 Task: Calculate mortgage payments for a loft in Chicago, Illinois, with a fixed-rate mortgage, and evaluate the long-term financial implications.
Action: Mouse pressed left at (241, 183)
Screenshot: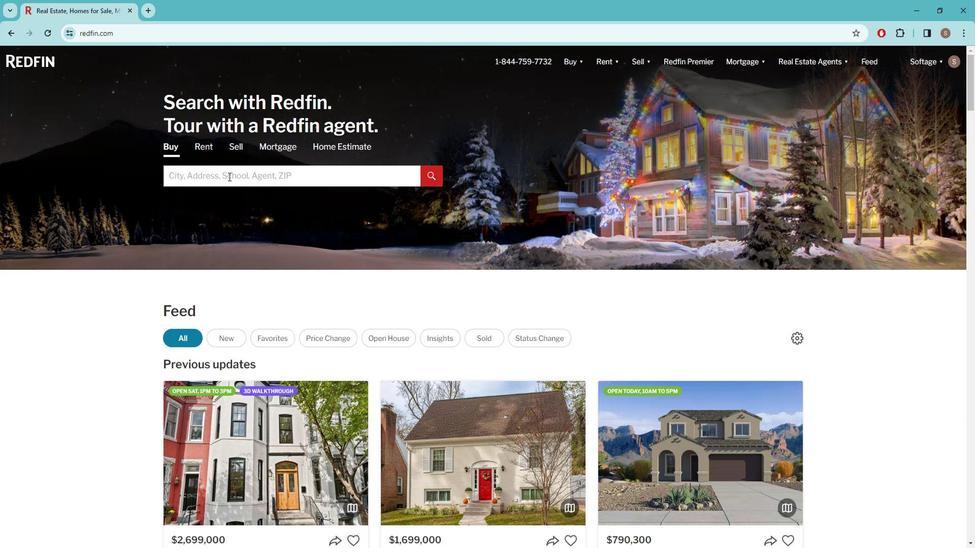 
Action: Key pressed c<Key.caps_lock>HICAGO<Key.space>
Screenshot: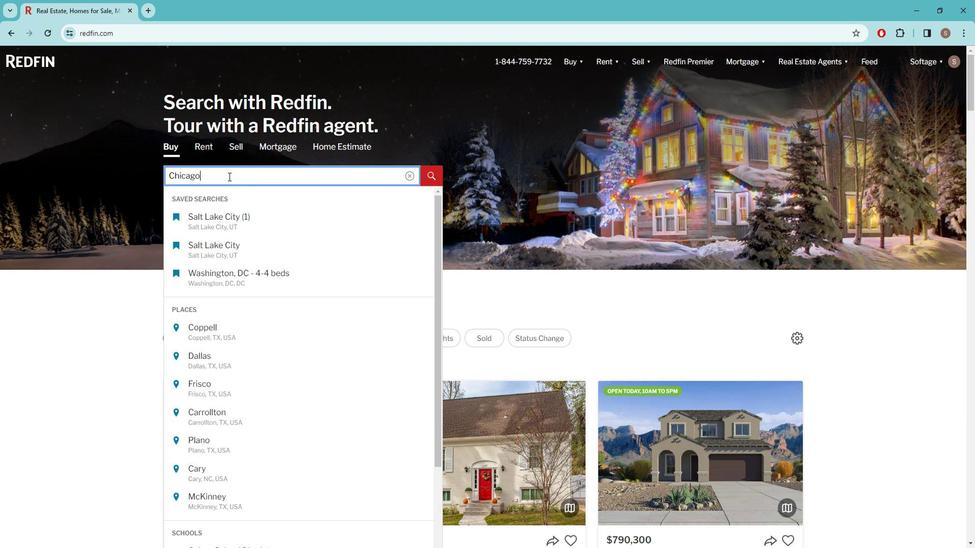 
Action: Mouse moved to (244, 227)
Screenshot: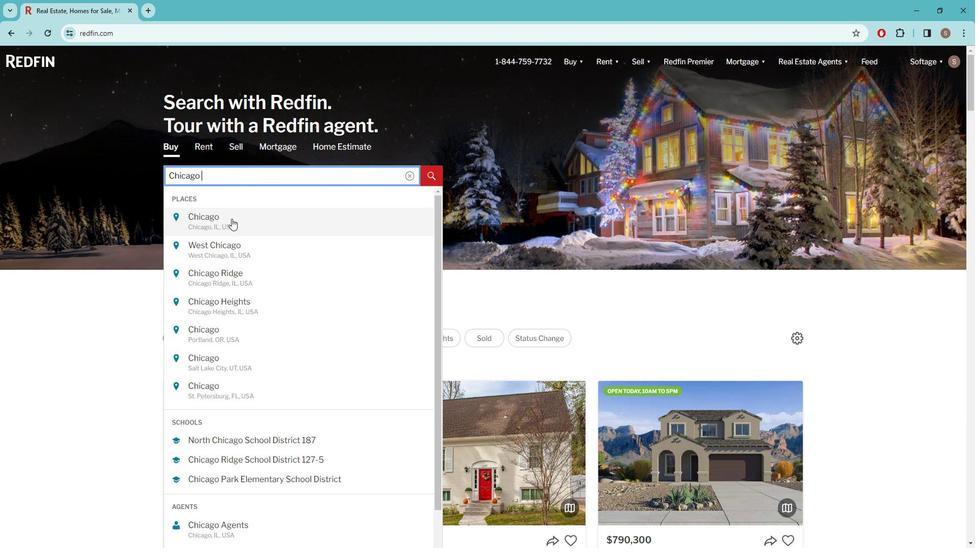 
Action: Mouse pressed left at (244, 227)
Screenshot: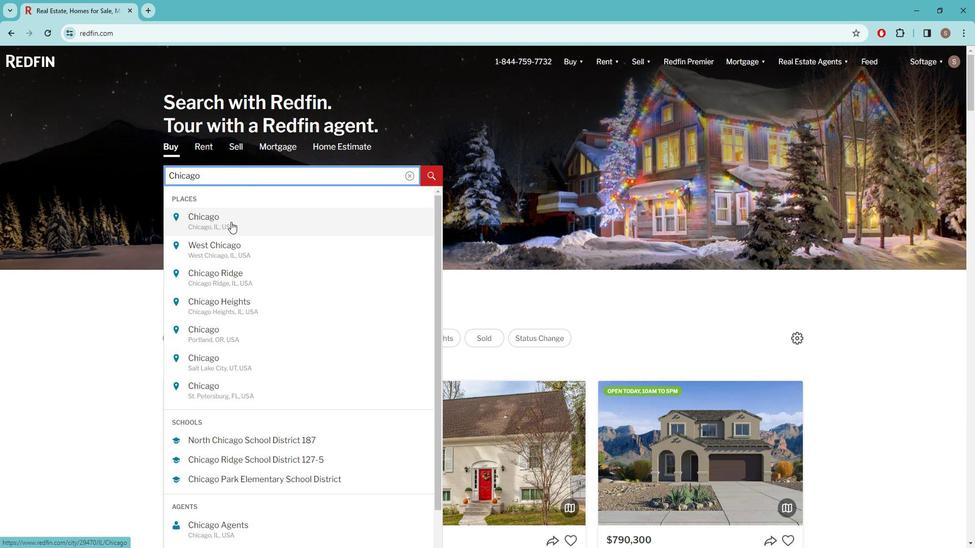 
Action: Mouse moved to (740, 159)
Screenshot: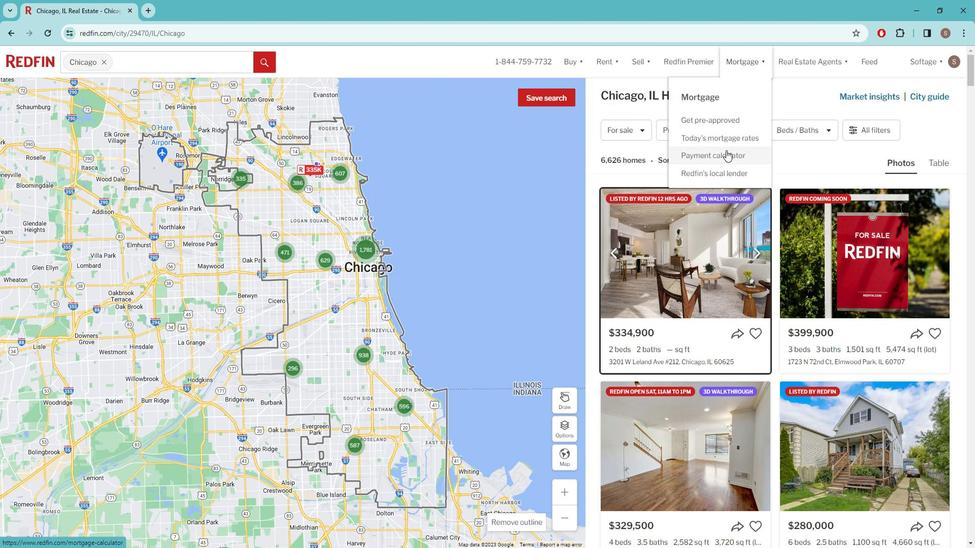 
Action: Mouse pressed left at (740, 159)
Screenshot: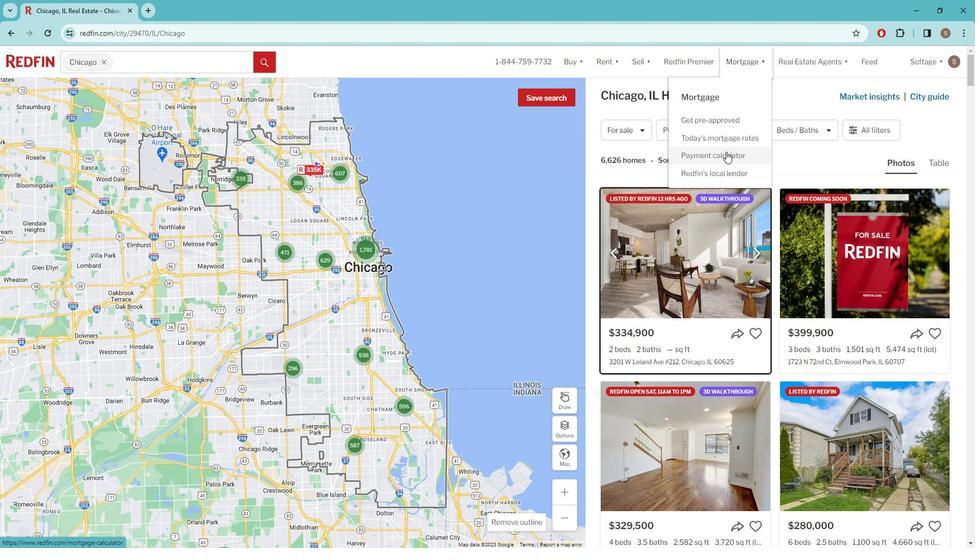 
Action: Mouse moved to (558, 145)
Screenshot: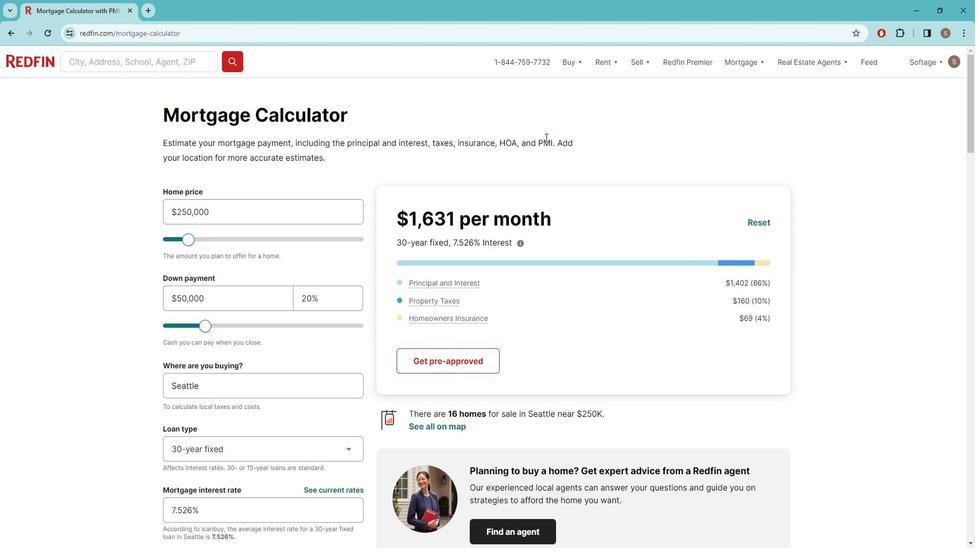 
Action: Mouse scrolled (558, 145) with delta (0, 0)
Screenshot: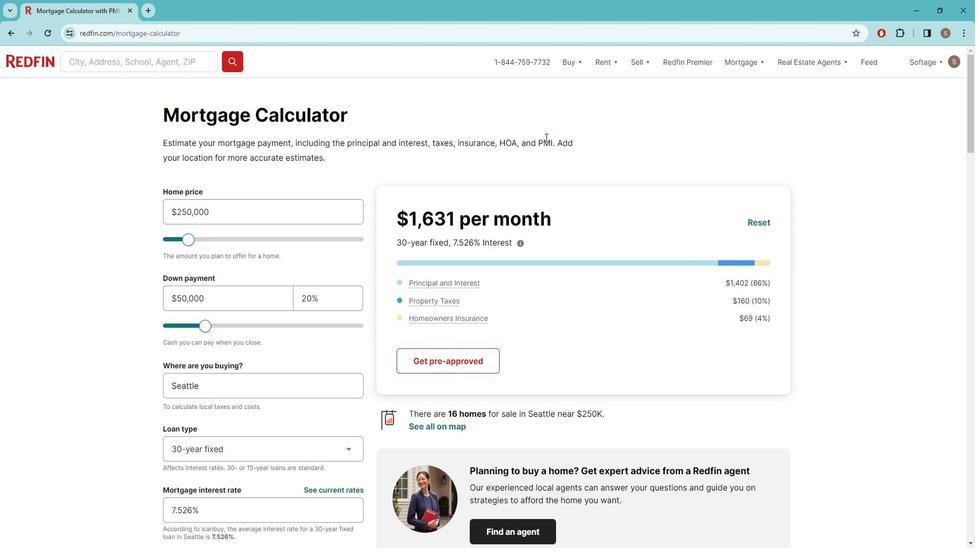 
Action: Mouse moved to (385, 235)
Screenshot: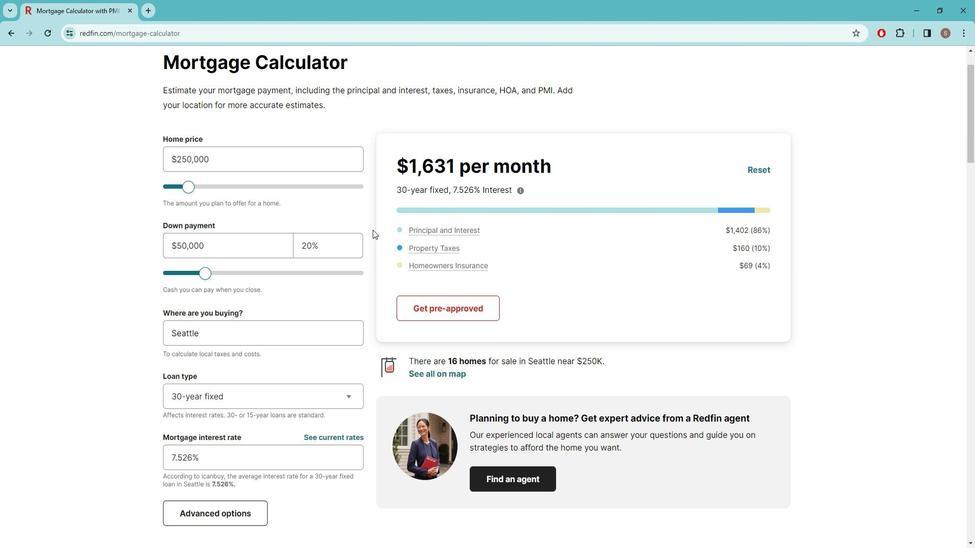 
Action: Mouse scrolled (385, 234) with delta (0, 0)
Screenshot: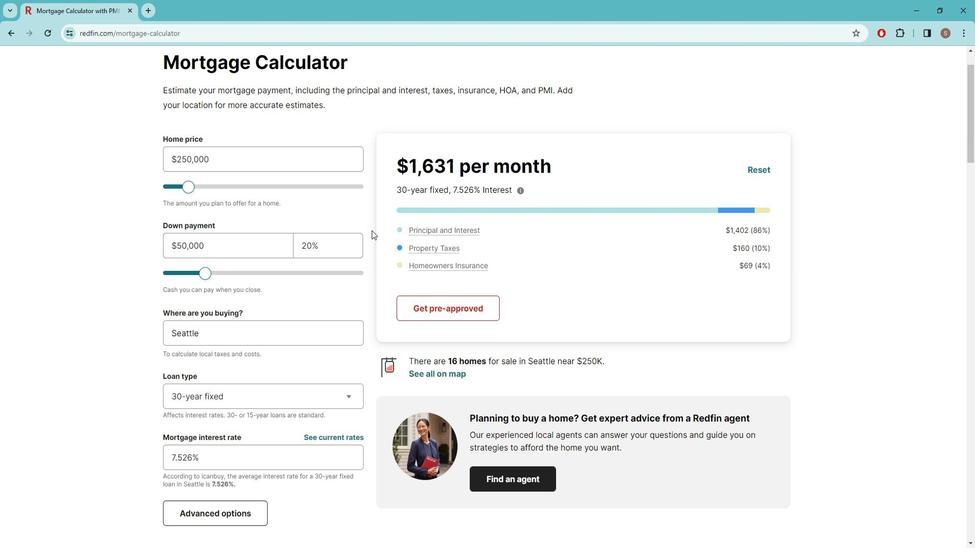 
Action: Mouse moved to (268, 284)
Screenshot: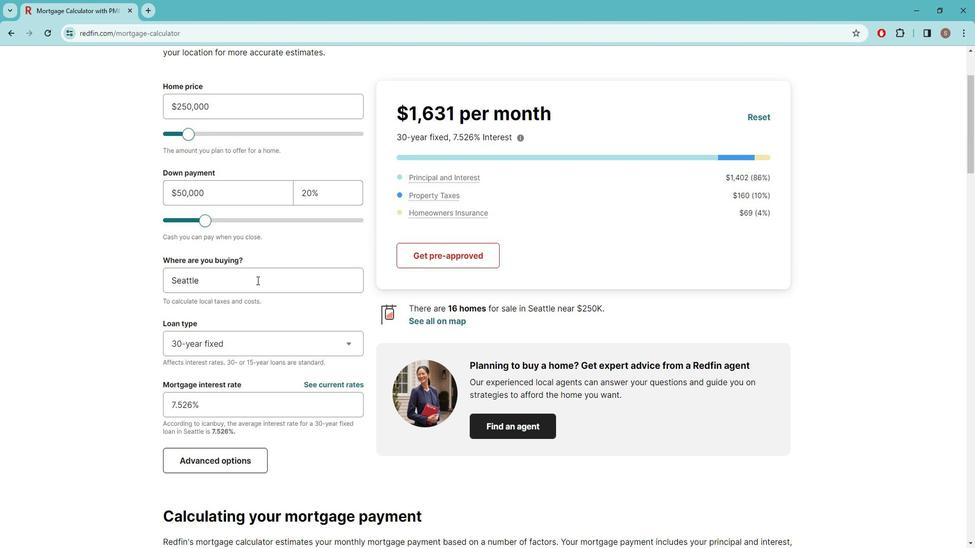 
Action: Mouse pressed left at (268, 284)
Screenshot: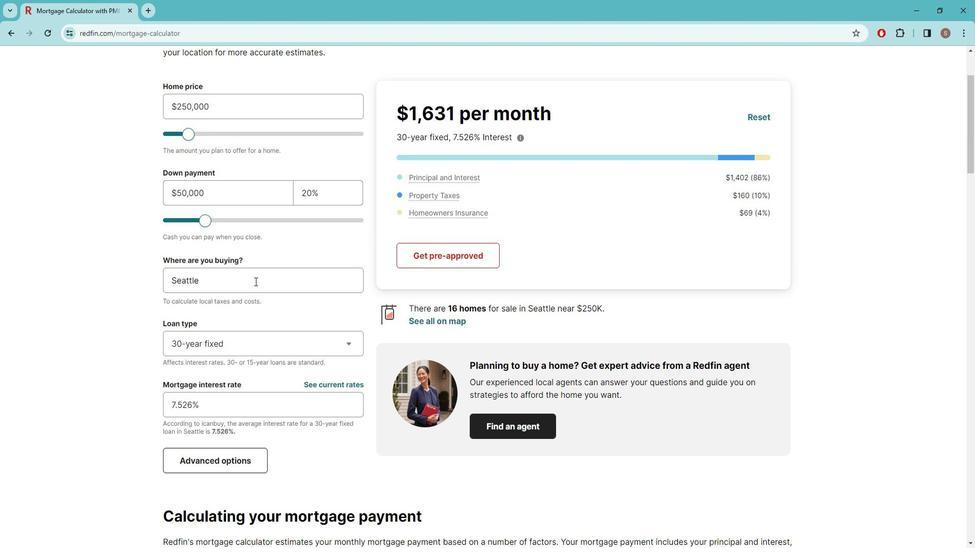 
Action: Mouse pressed left at (268, 284)
Screenshot: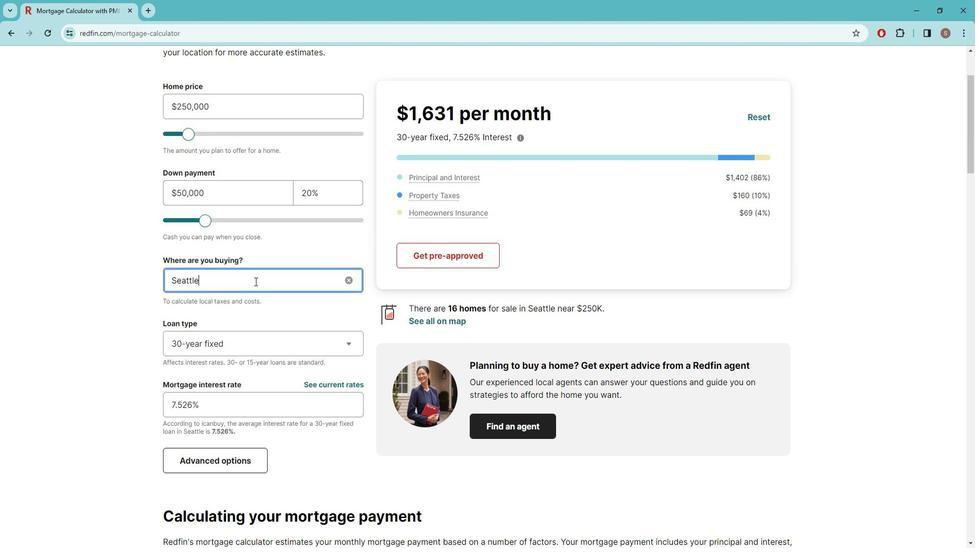 
Action: Mouse moved to (267, 285)
Screenshot: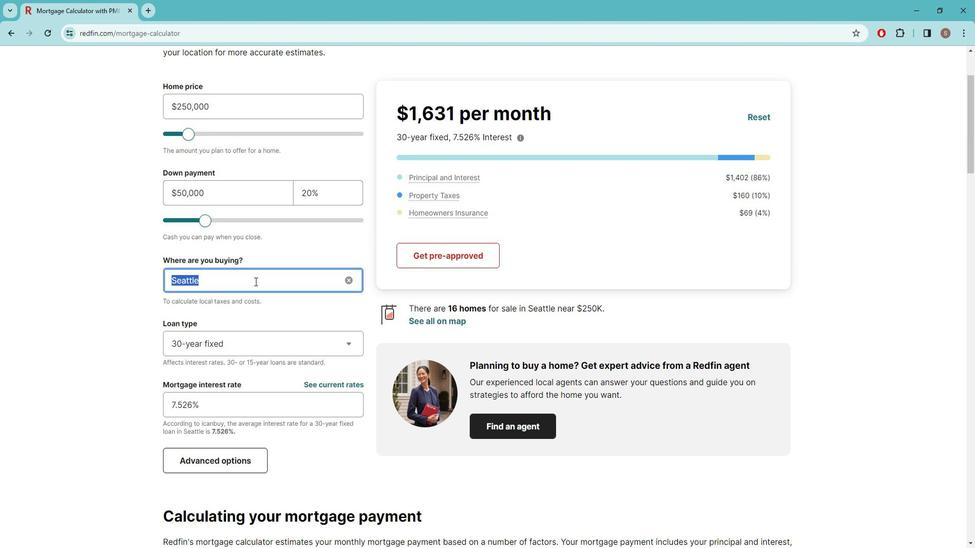 
Action: Key pressed <Key.delete><Key.caps_lock>c<Key.caps_lock>HICAGO
Screenshot: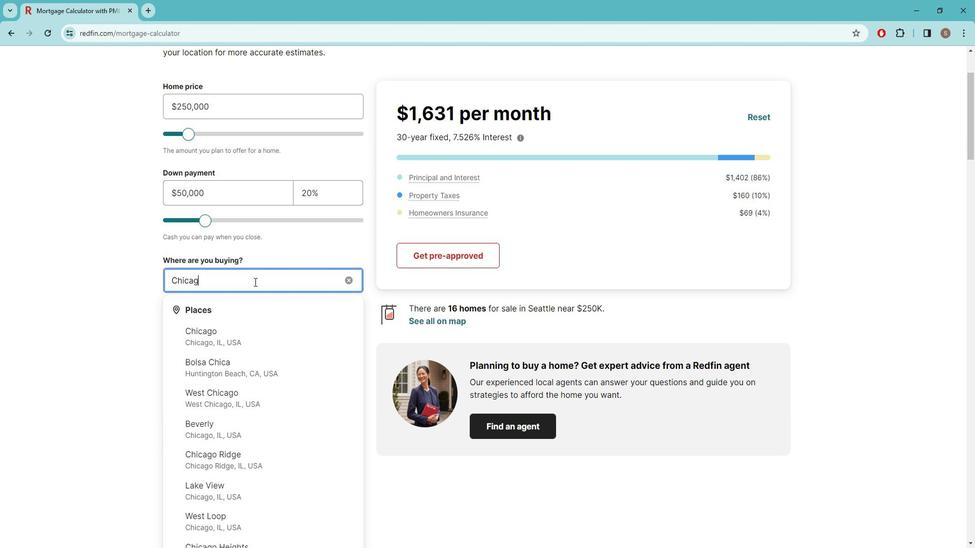 
Action: Mouse moved to (227, 332)
Screenshot: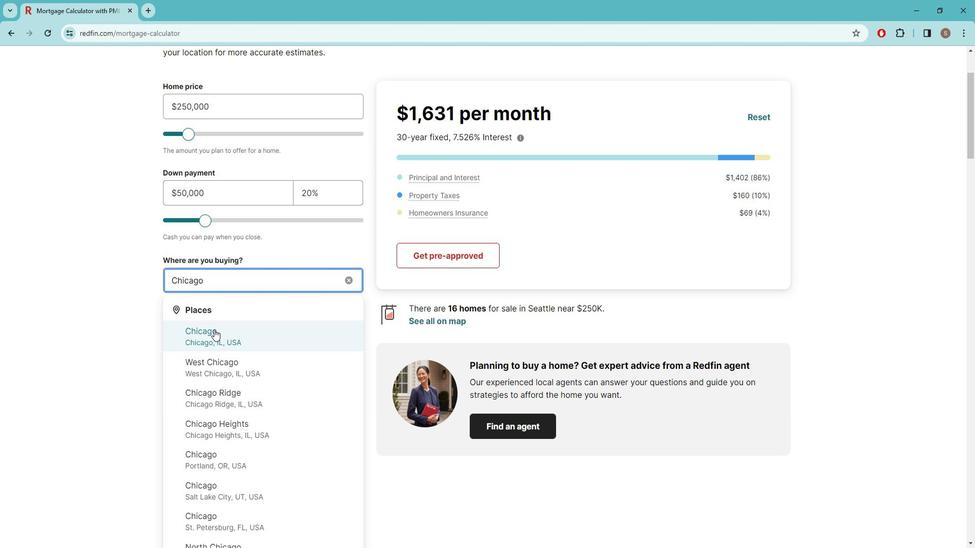 
Action: Mouse pressed left at (227, 332)
Screenshot: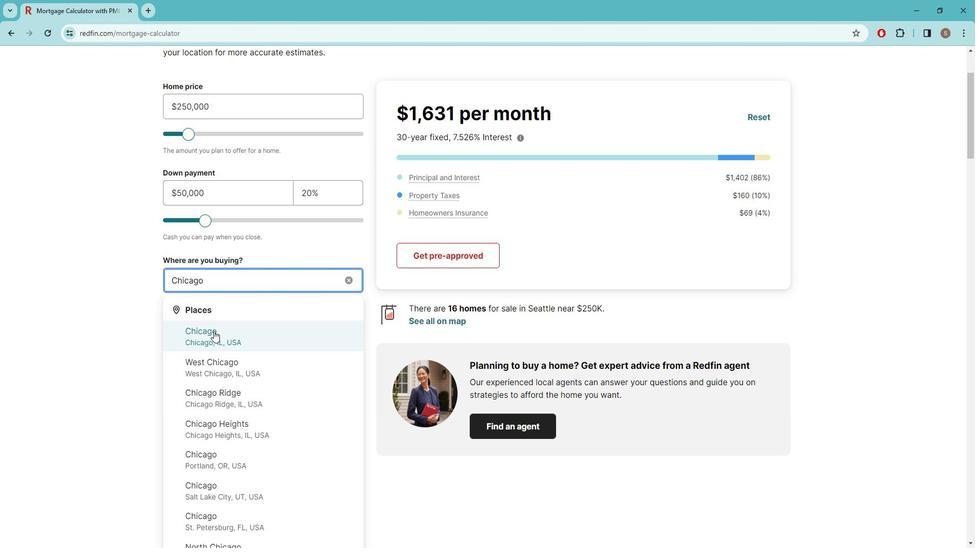 
Action: Mouse moved to (277, 341)
Screenshot: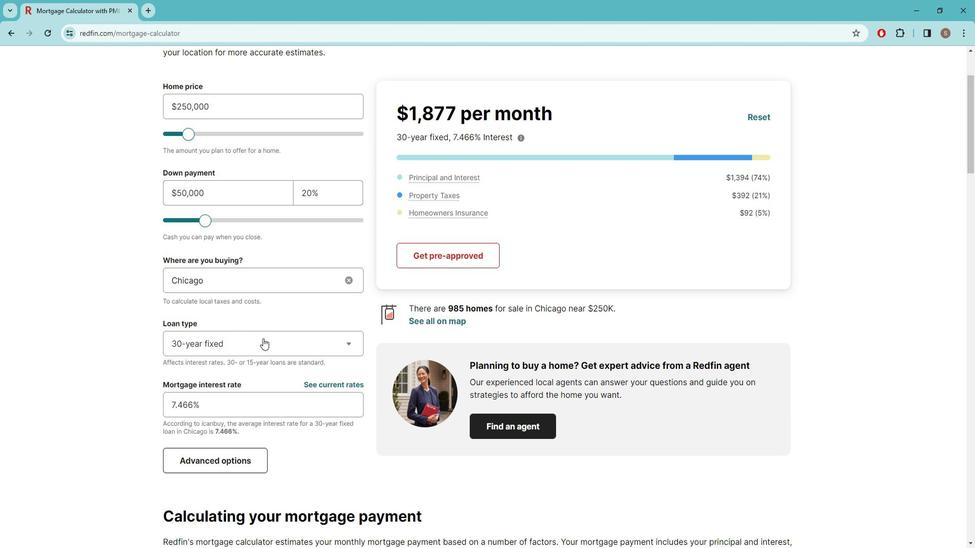 
Action: Mouse pressed left at (277, 341)
Screenshot: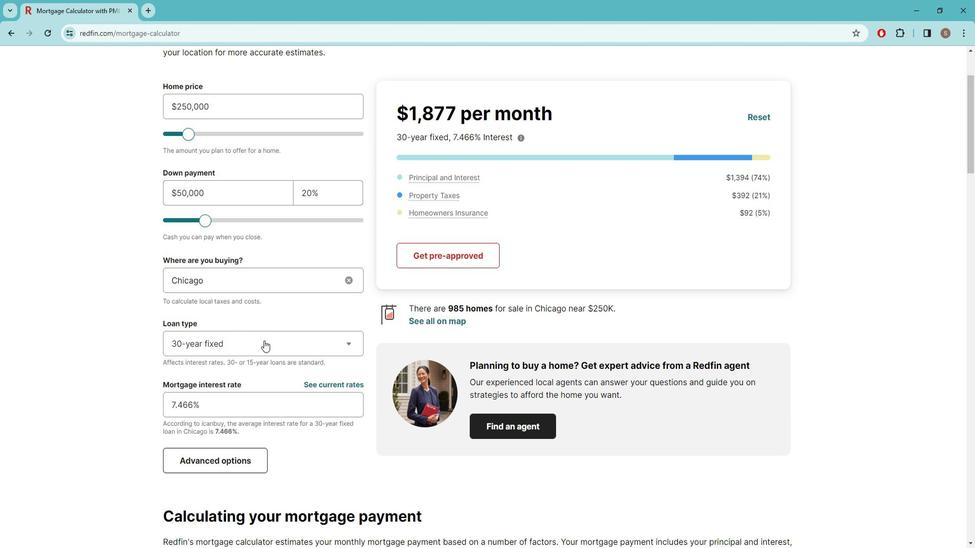 
Action: Mouse pressed left at (277, 341)
Screenshot: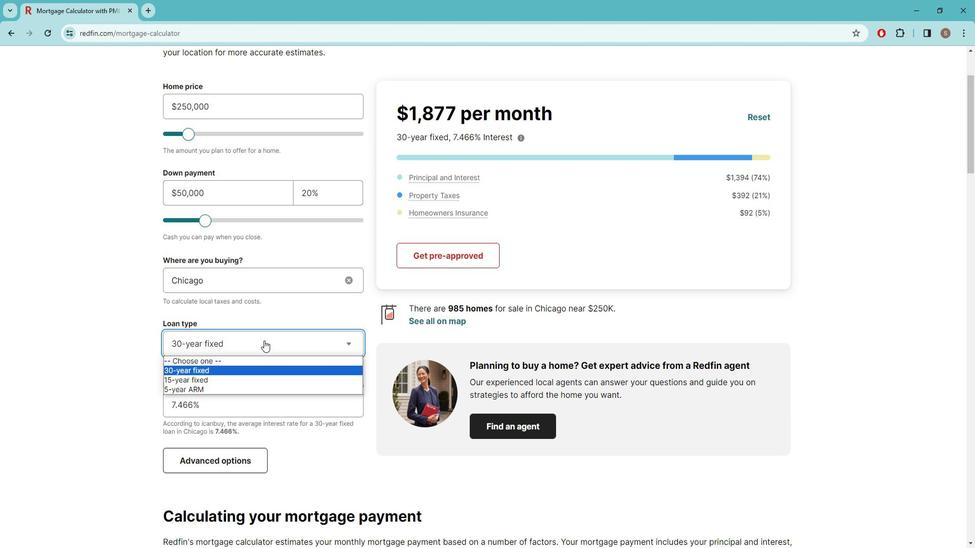
Action: Mouse moved to (259, 451)
Screenshot: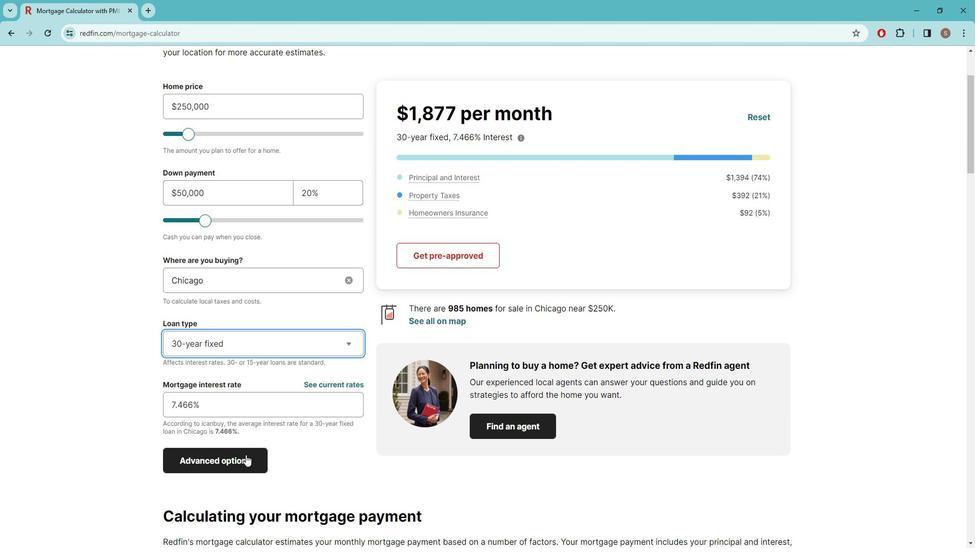 
Action: Mouse scrolled (259, 451) with delta (0, 0)
Screenshot: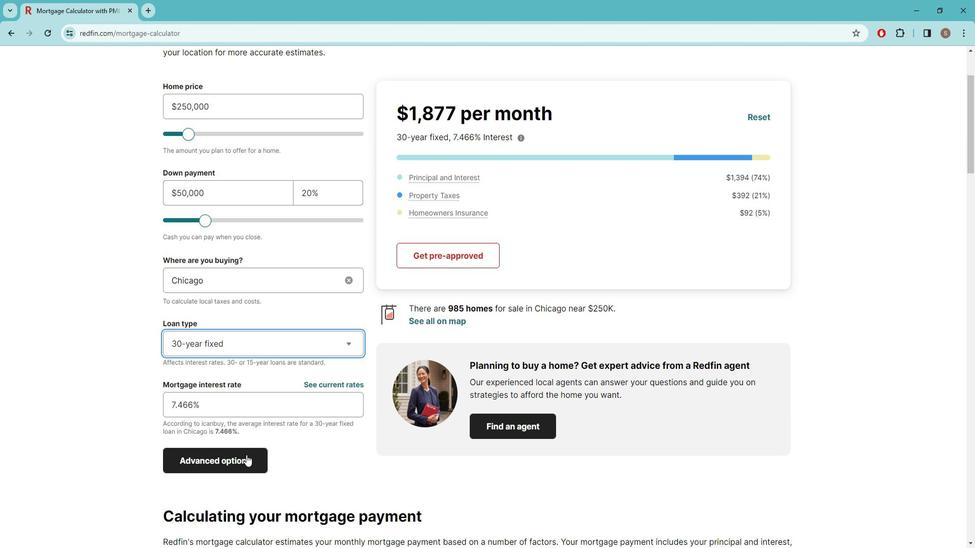 
Action: Mouse moved to (273, 447)
Screenshot: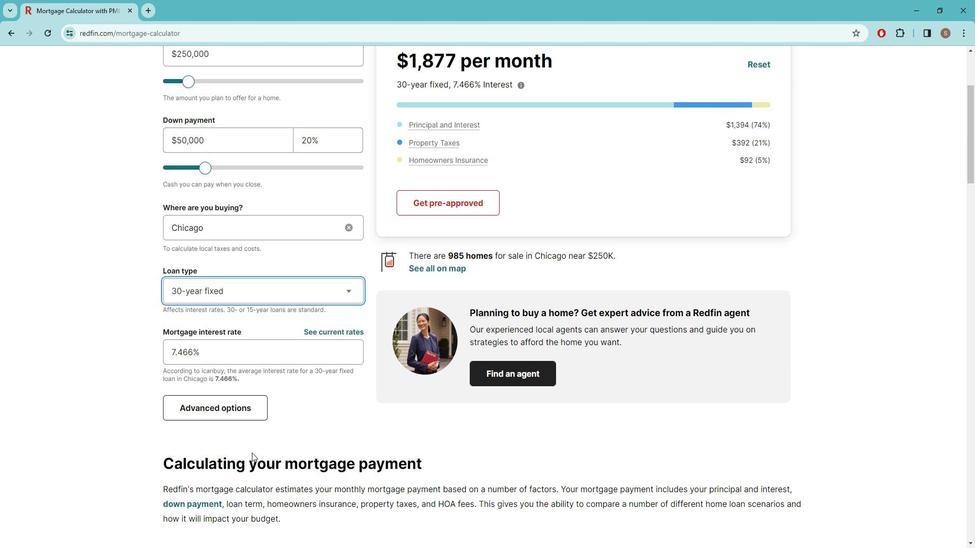 
Action: Mouse scrolled (273, 447) with delta (0, 0)
Screenshot: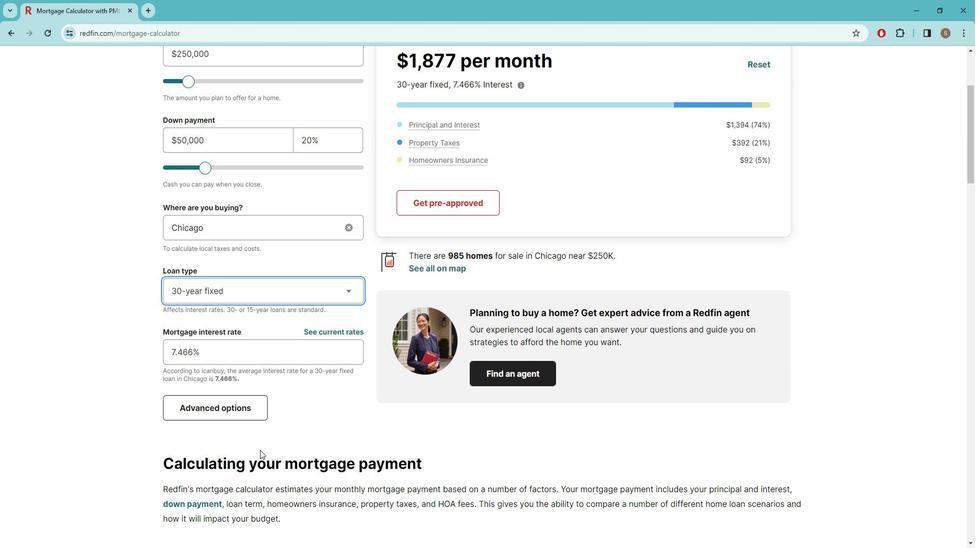 
Action: Mouse scrolled (273, 447) with delta (0, 0)
Screenshot: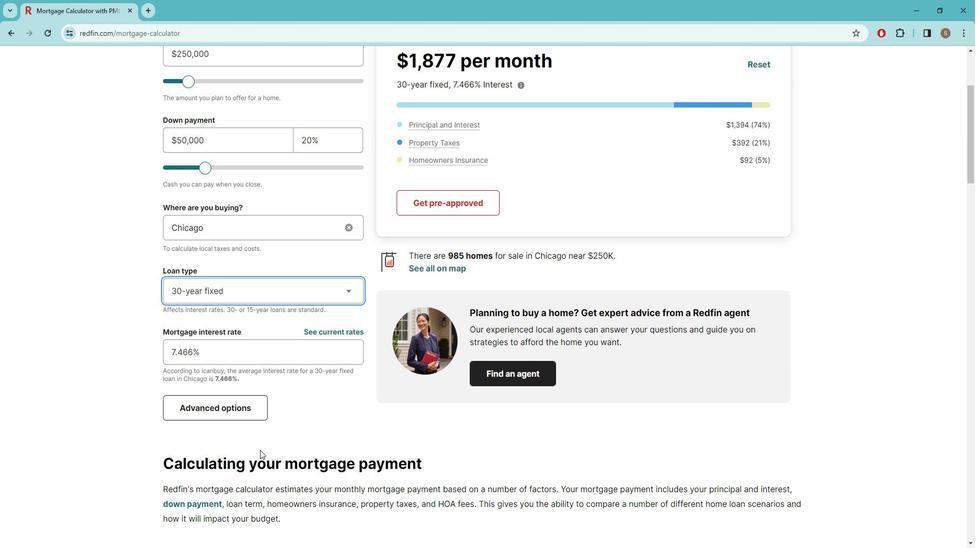 
Action: Mouse scrolled (273, 447) with delta (0, 0)
Screenshot: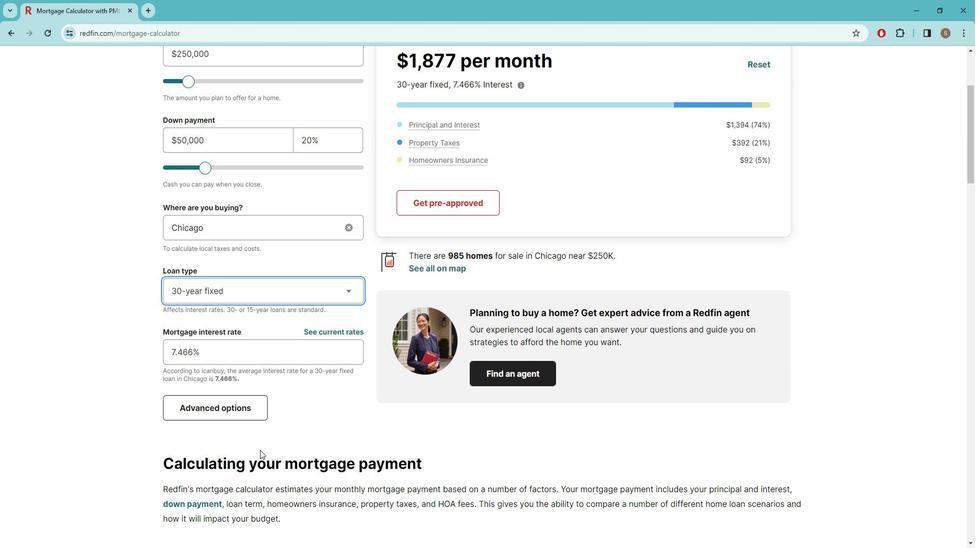 
Action: Mouse scrolled (273, 446) with delta (0, 0)
Screenshot: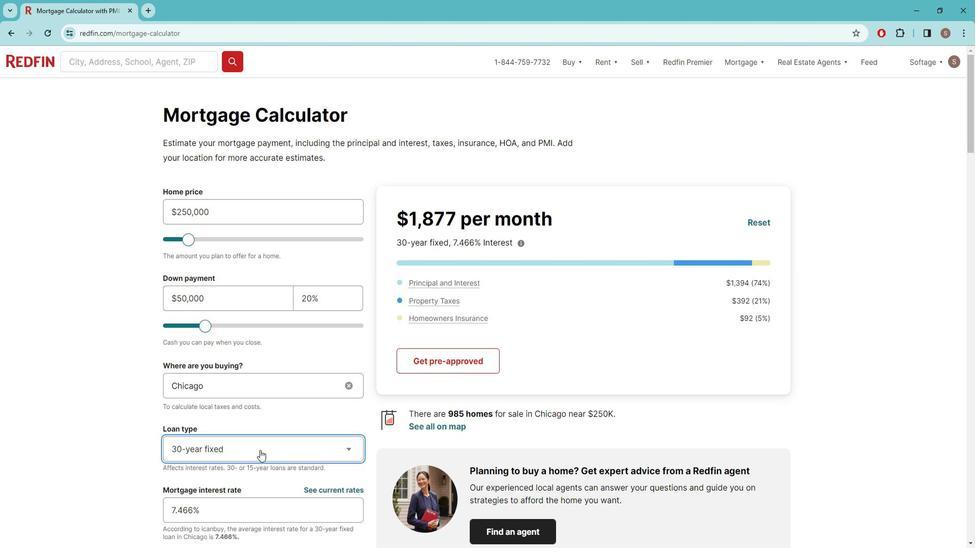 
Action: Mouse scrolled (273, 446) with delta (0, 0)
Screenshot: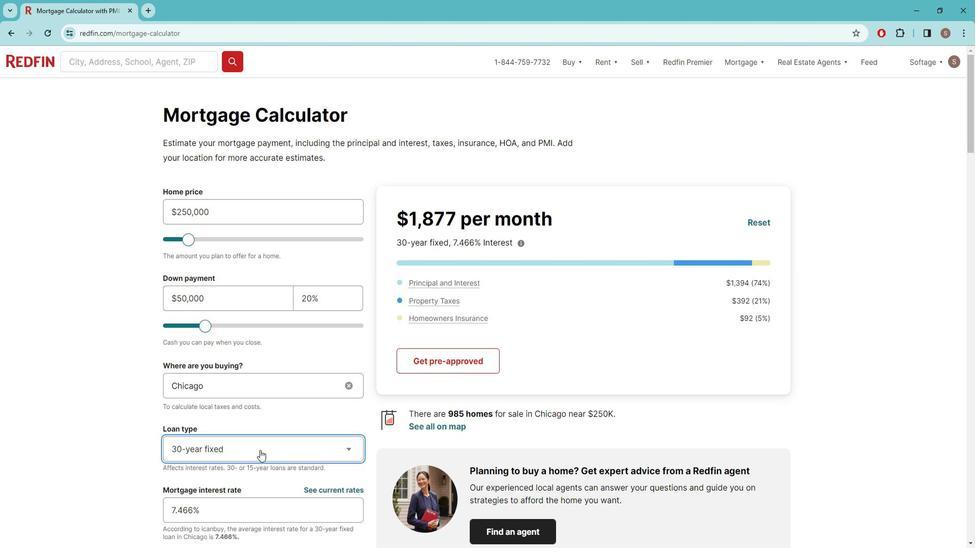 
Action: Mouse scrolled (273, 446) with delta (0, 0)
Screenshot: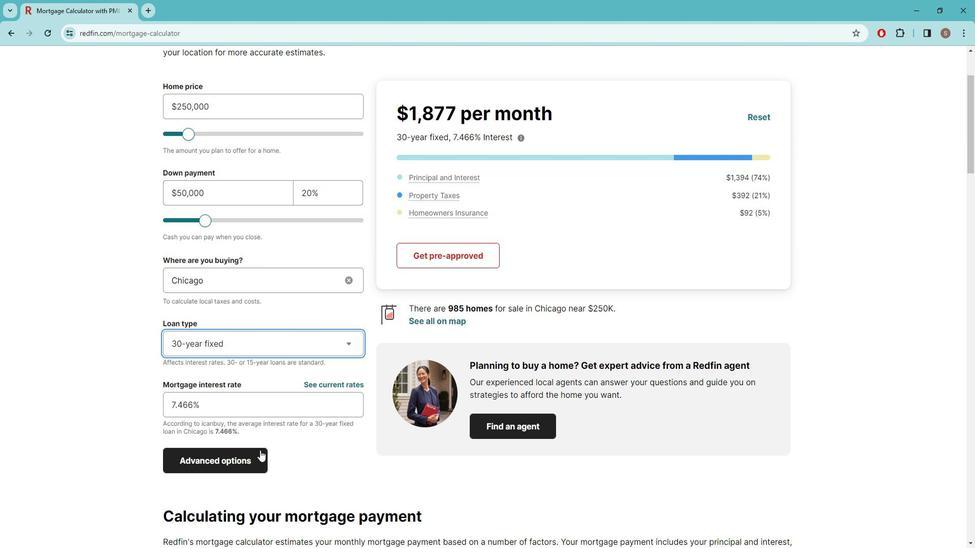 
Action: Mouse scrolled (273, 446) with delta (0, 0)
Screenshot: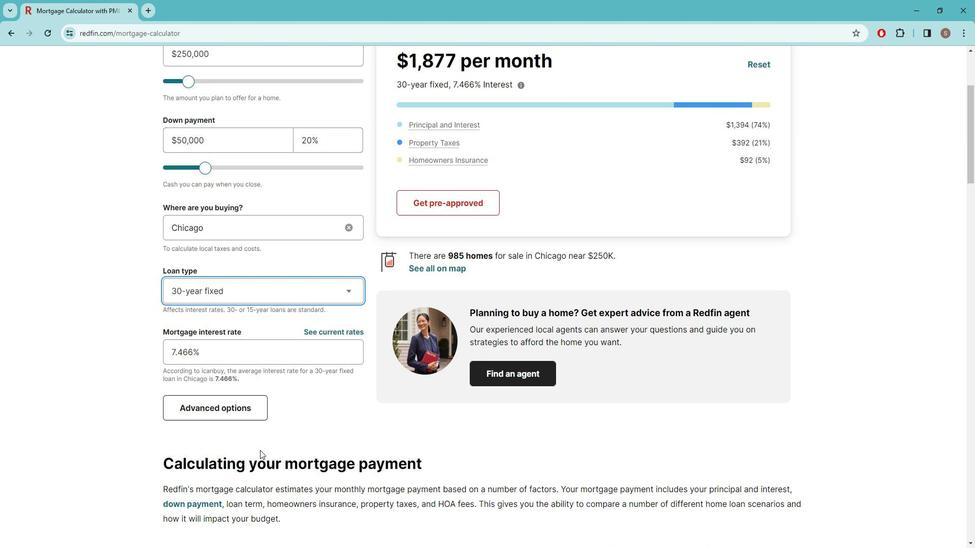 
Action: Mouse moved to (300, 402)
Screenshot: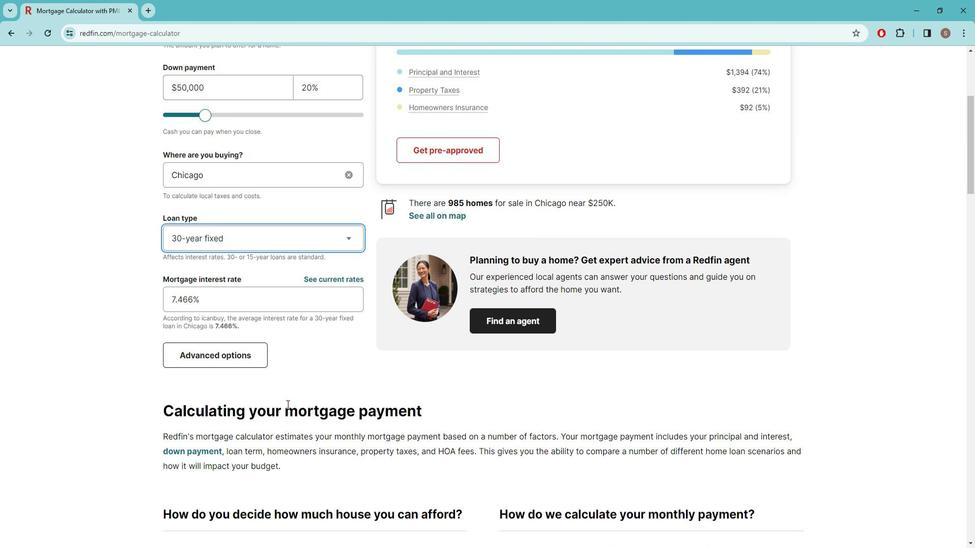 
Action: Mouse scrolled (300, 402) with delta (0, 0)
Screenshot: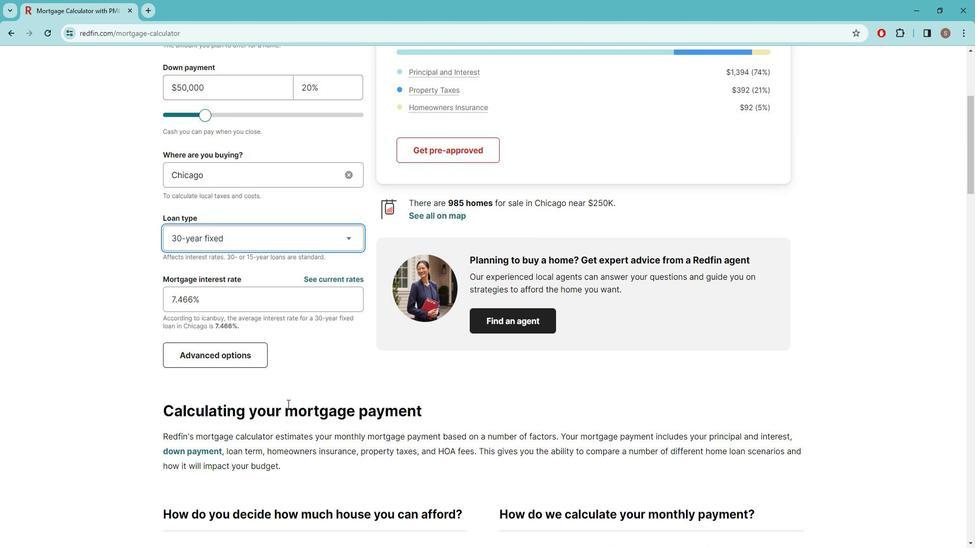
Action: Mouse moved to (301, 402)
Screenshot: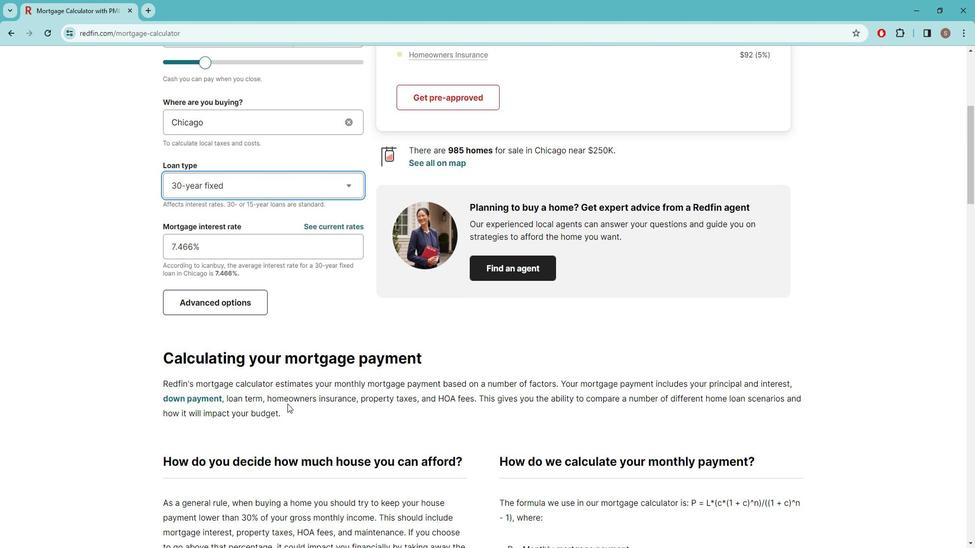 
Action: Mouse scrolled (301, 401) with delta (0, 0)
Screenshot: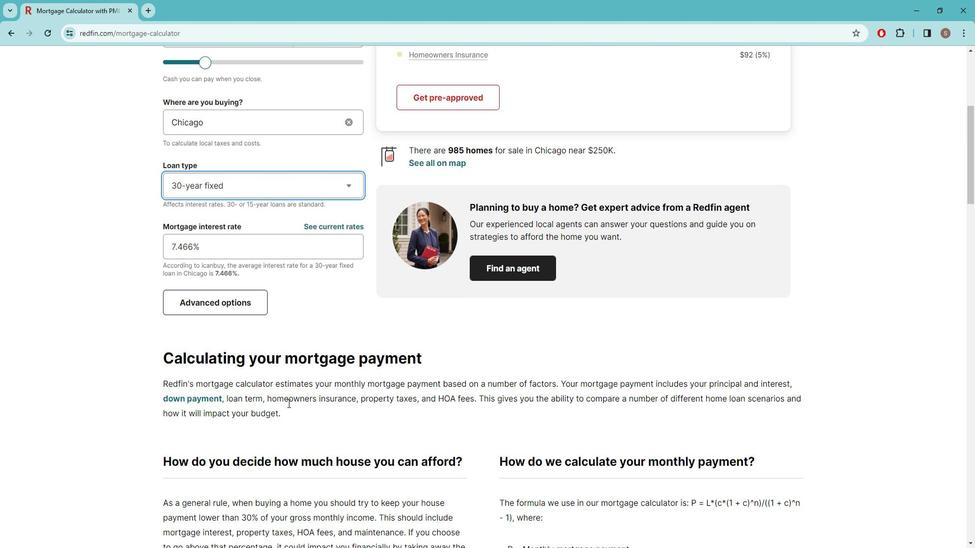 
Action: Mouse moved to (303, 396)
Screenshot: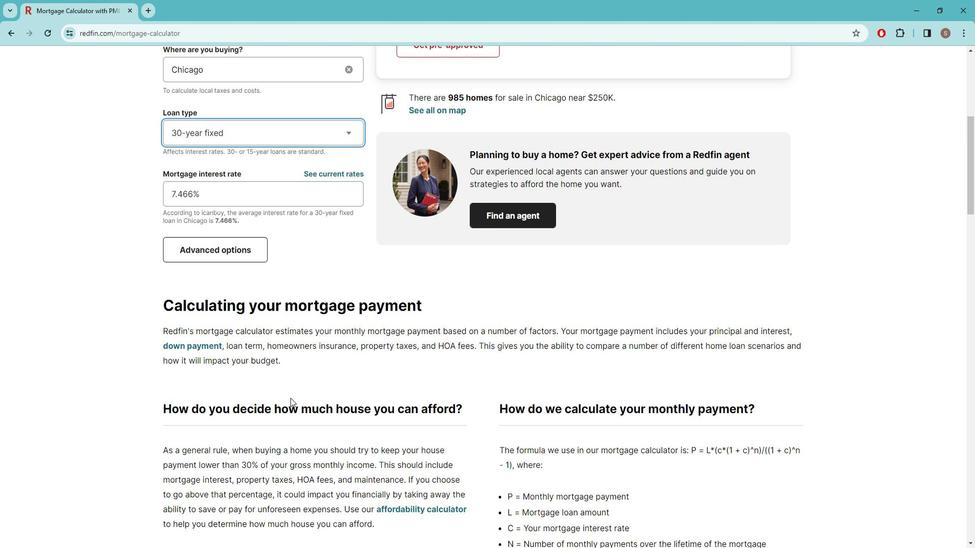 
Action: Mouse scrolled (303, 395) with delta (0, 0)
Screenshot: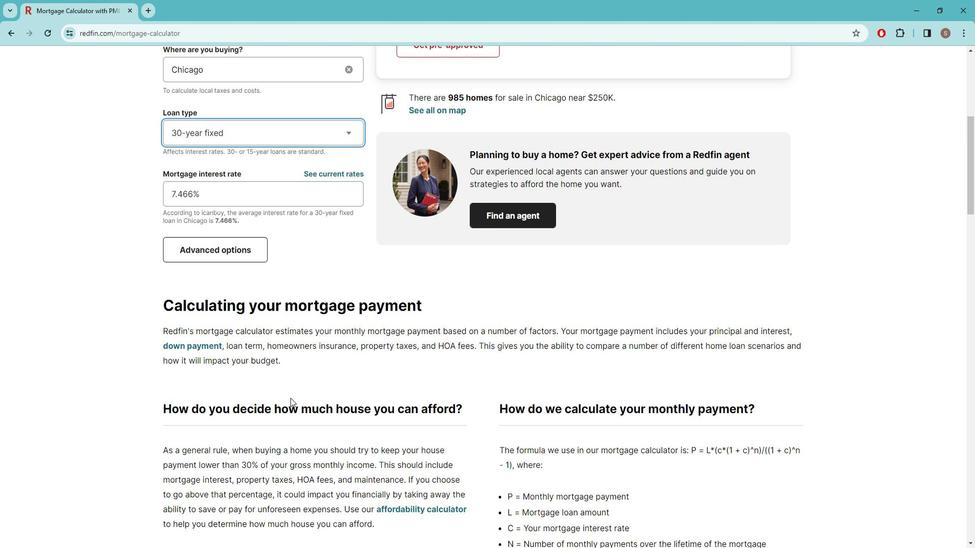 
Action: Mouse scrolled (303, 395) with delta (0, 0)
Screenshot: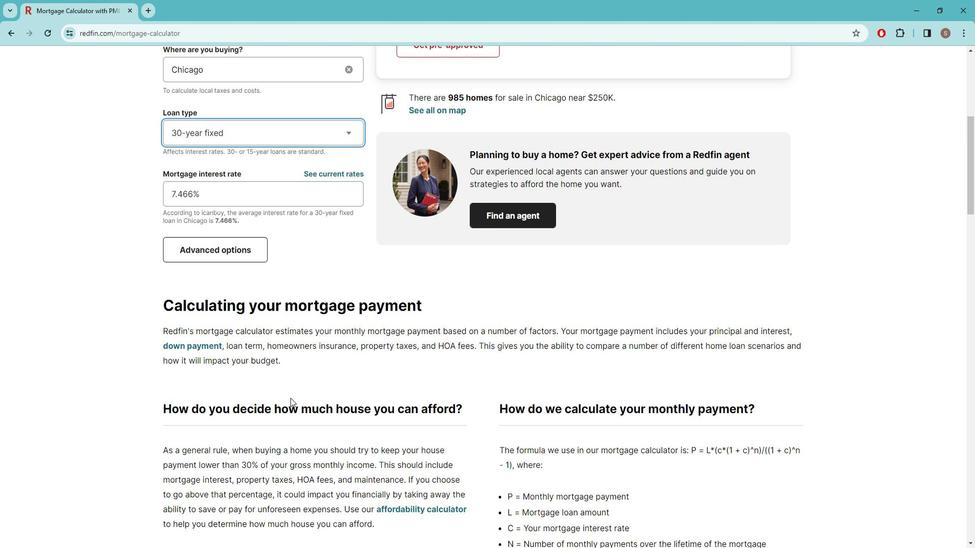 
Action: Mouse scrolled (303, 395) with delta (0, 0)
Screenshot: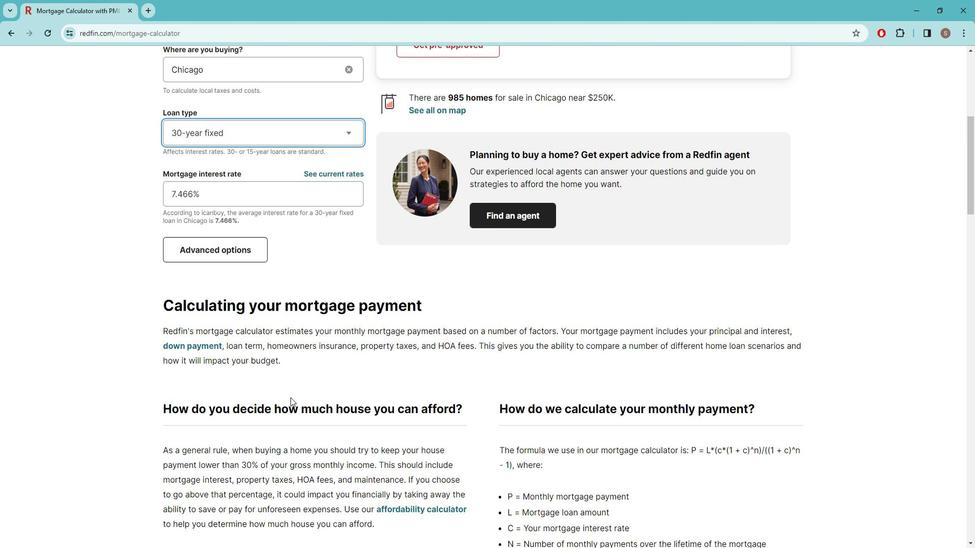 
Action: Mouse scrolled (303, 395) with delta (0, 0)
Screenshot: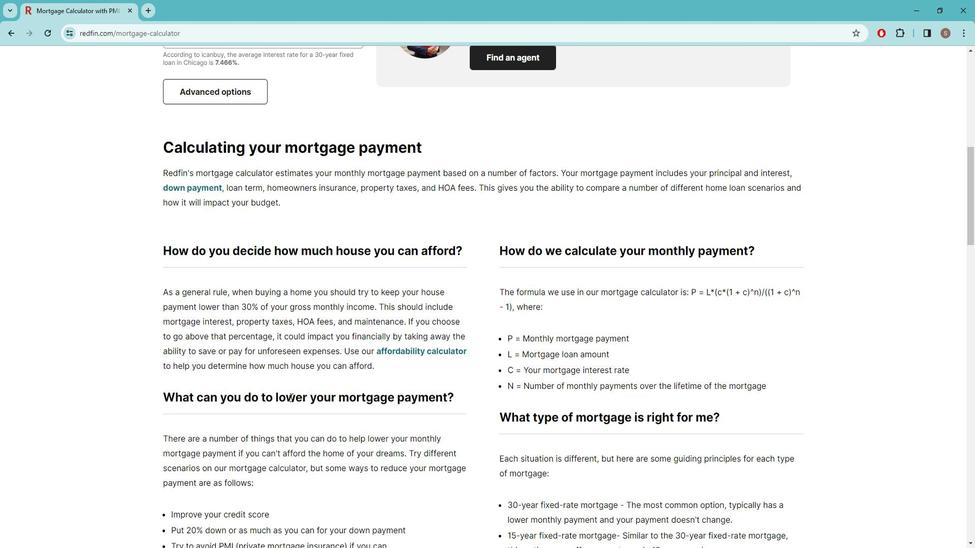 
Action: Mouse scrolled (303, 395) with delta (0, 0)
Screenshot: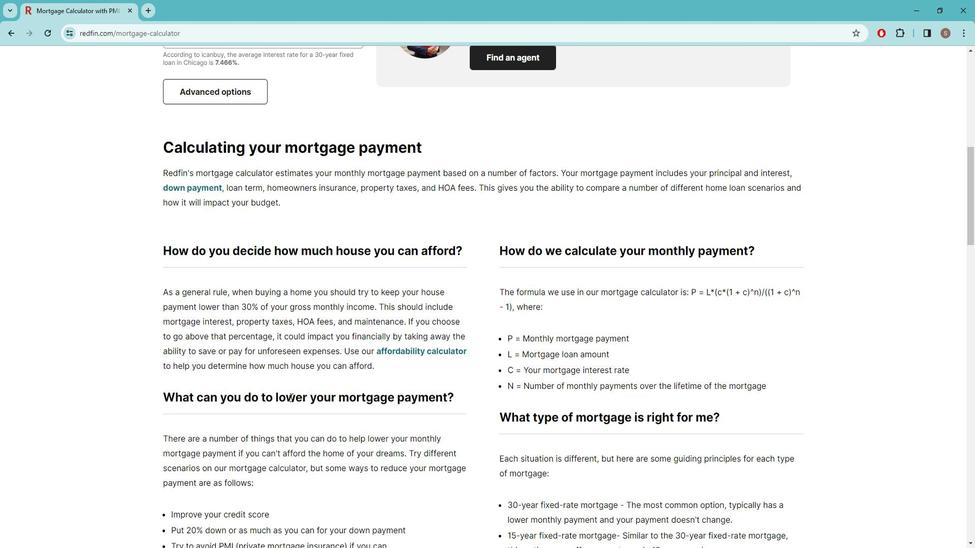 
Action: Mouse scrolled (303, 395) with delta (0, 0)
Screenshot: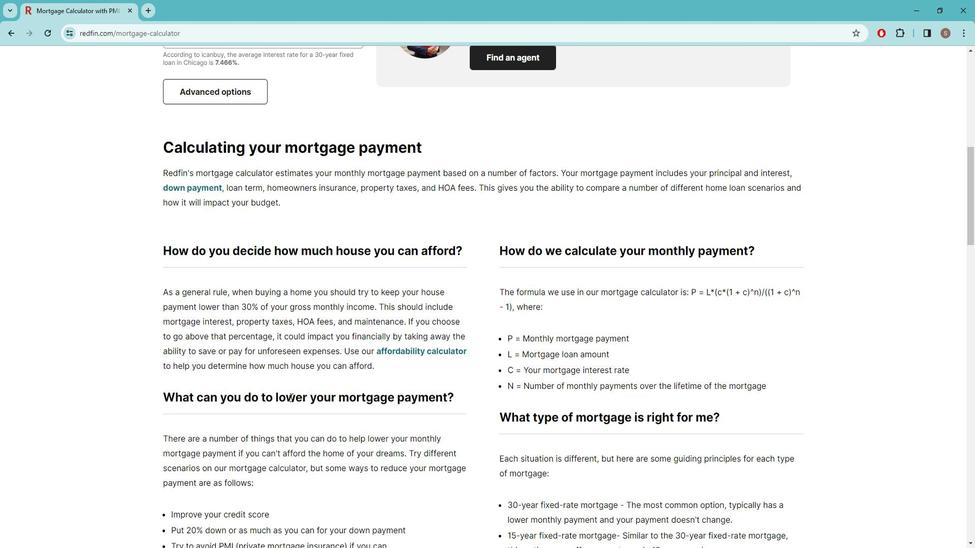 
Action: Mouse scrolled (303, 395) with delta (0, 0)
Screenshot: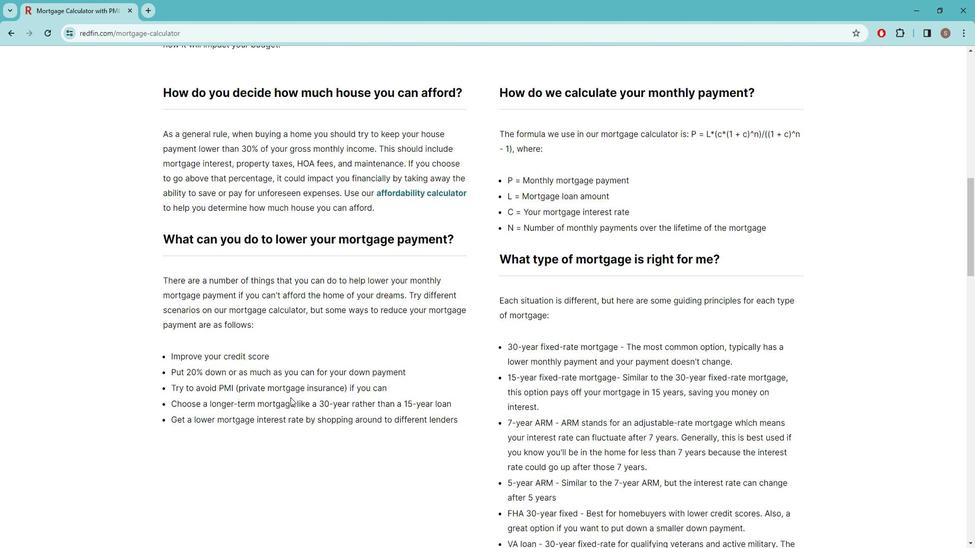 
Action: Mouse scrolled (303, 395) with delta (0, 0)
Screenshot: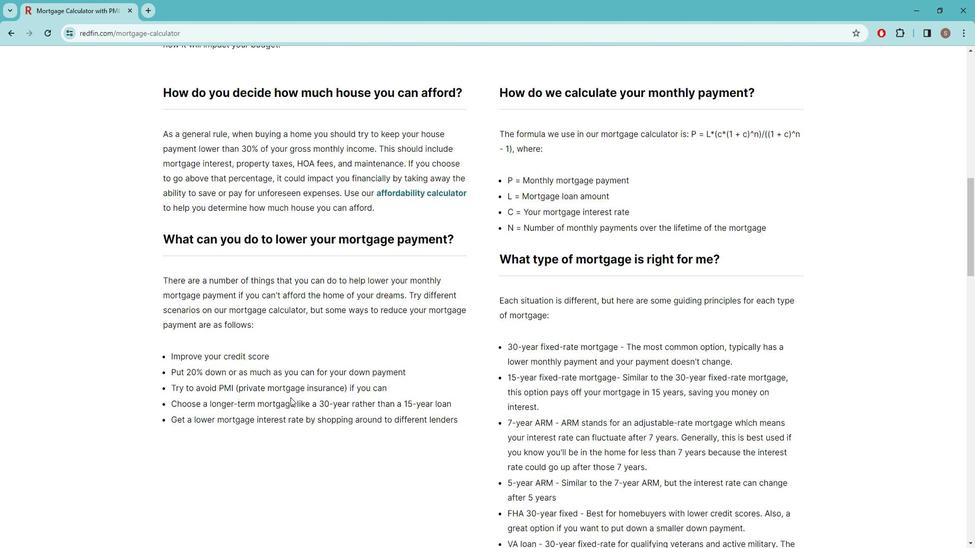 
Action: Mouse scrolled (303, 395) with delta (0, 0)
Screenshot: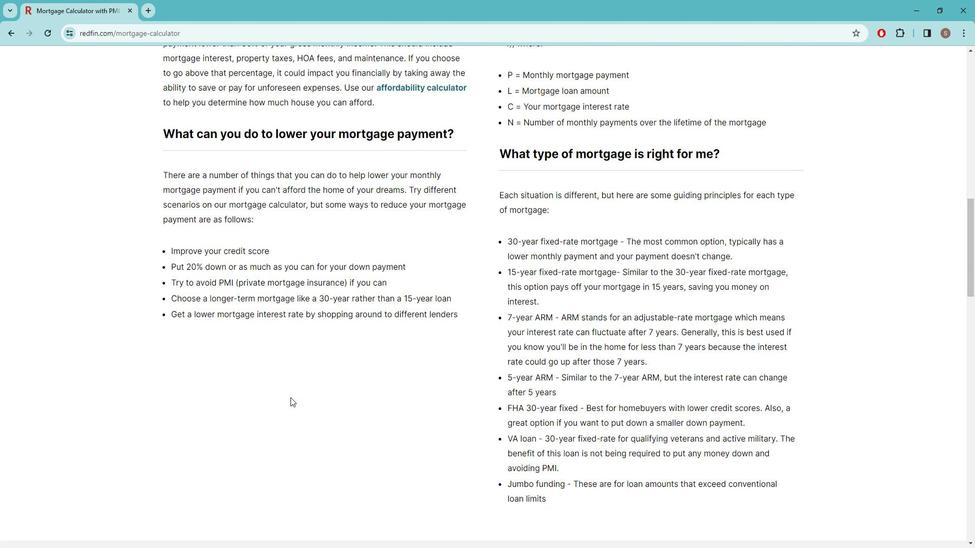 
Action: Mouse scrolled (303, 395) with delta (0, 0)
Screenshot: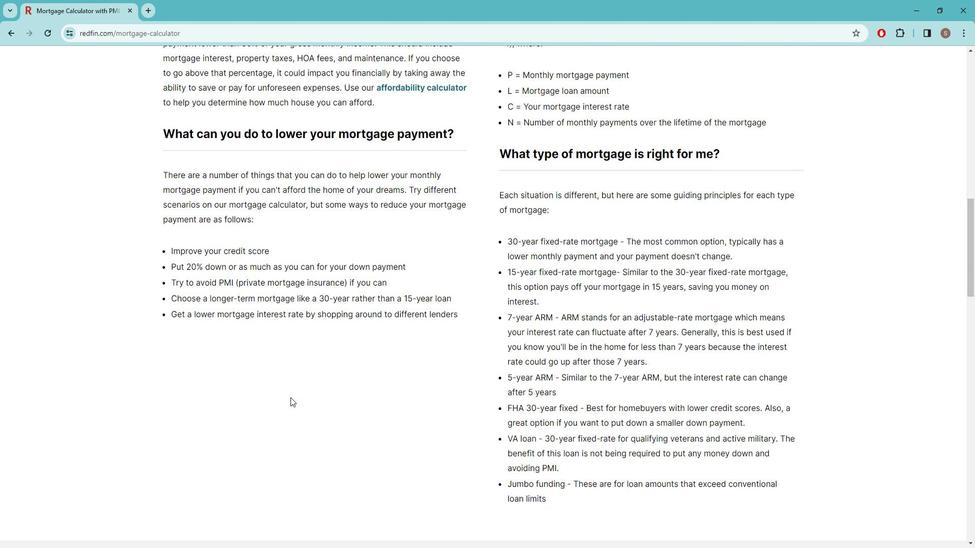 
Action: Mouse scrolled (303, 395) with delta (0, 0)
Screenshot: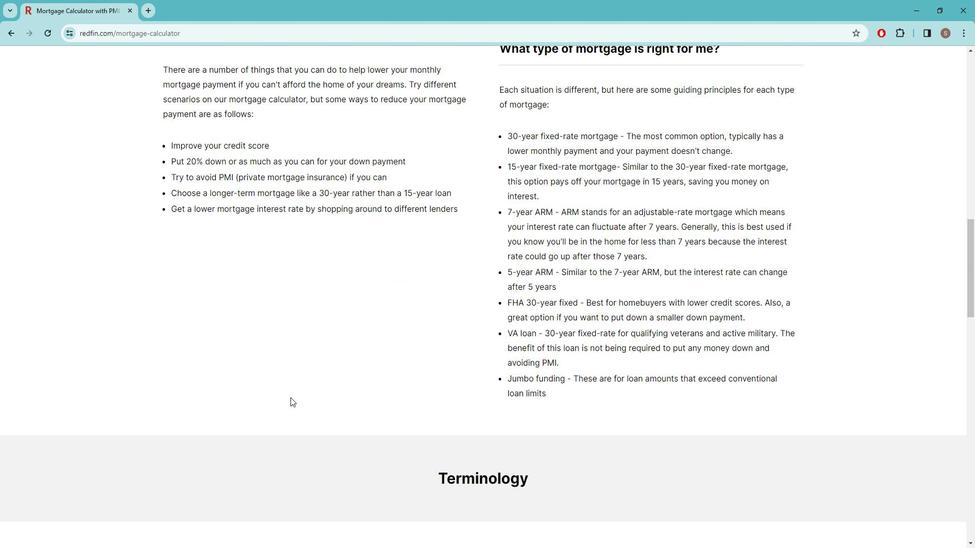 
Action: Mouse scrolled (303, 395) with delta (0, 0)
Screenshot: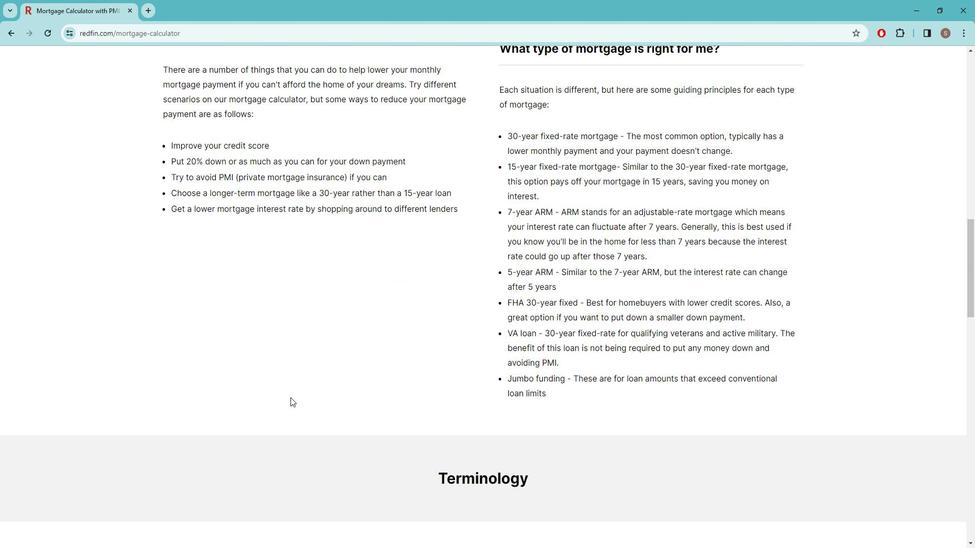 
Action: Mouse scrolled (303, 395) with delta (0, 0)
Screenshot: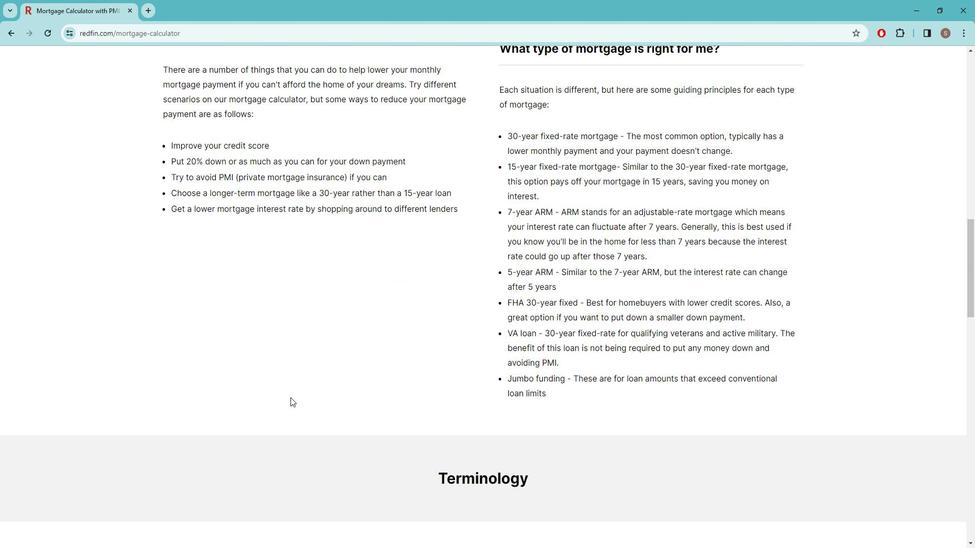 
Action: Mouse scrolled (303, 396) with delta (0, 0)
Screenshot: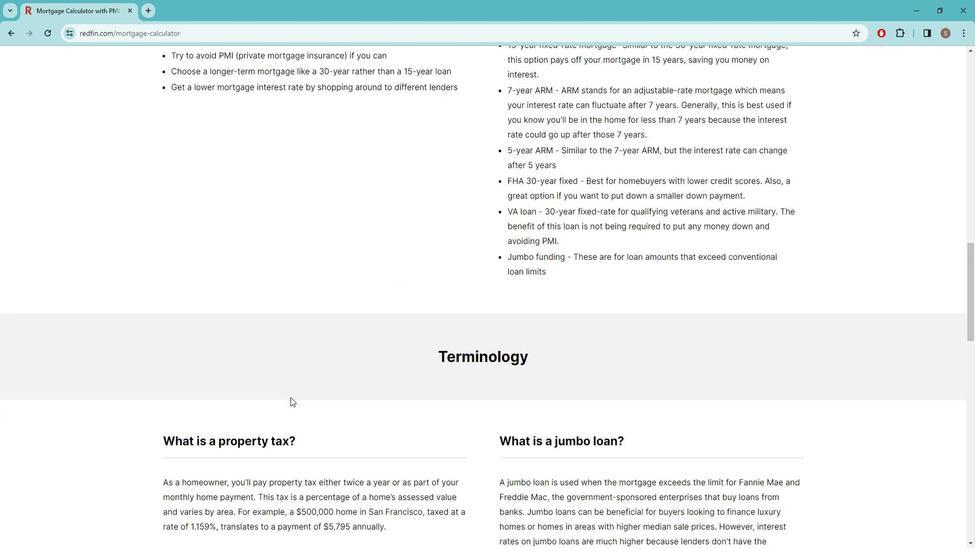 
Action: Mouse scrolled (303, 395) with delta (0, 0)
Screenshot: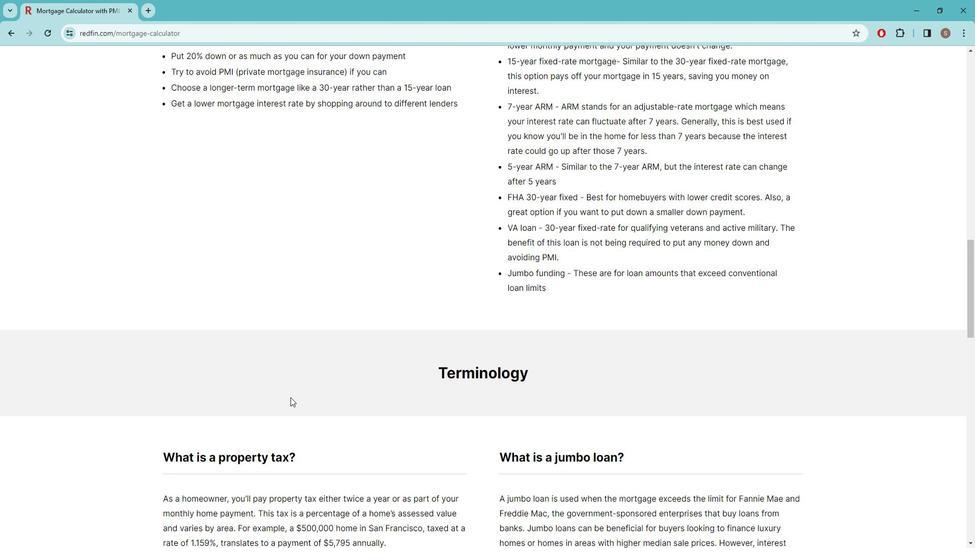 
Action: Mouse scrolled (303, 395) with delta (0, 0)
Screenshot: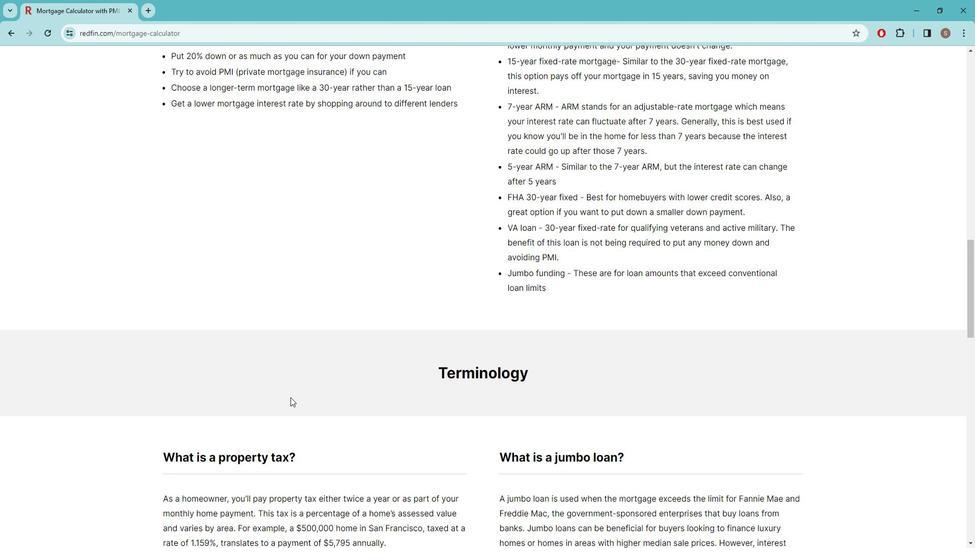 
Action: Mouse scrolled (303, 395) with delta (0, 0)
Screenshot: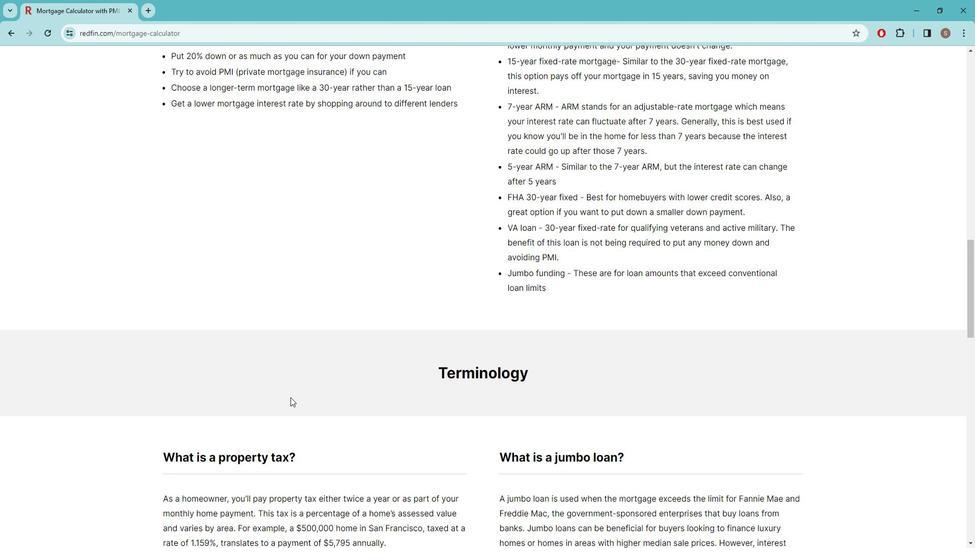 
Action: Mouse scrolled (303, 395) with delta (0, 0)
Screenshot: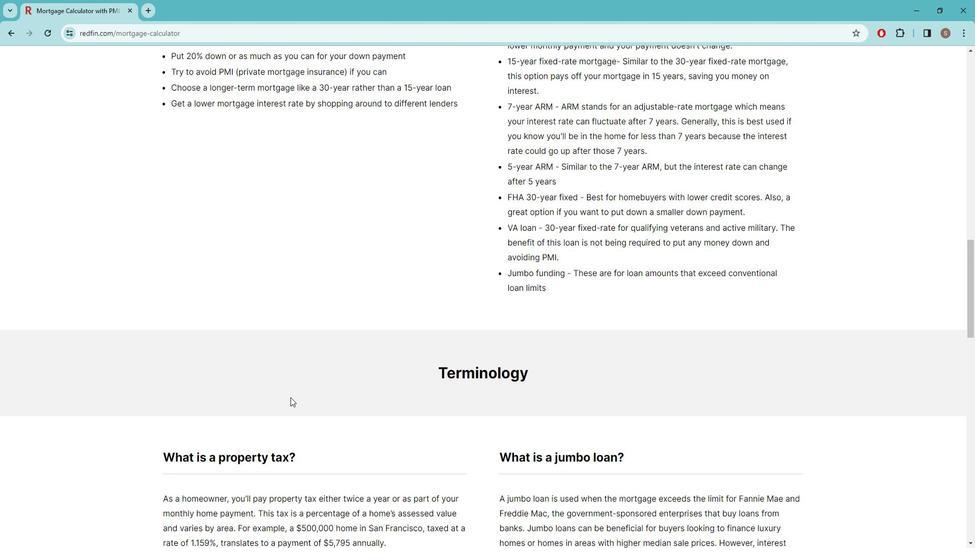 
Action: Mouse scrolled (303, 395) with delta (0, 0)
Screenshot: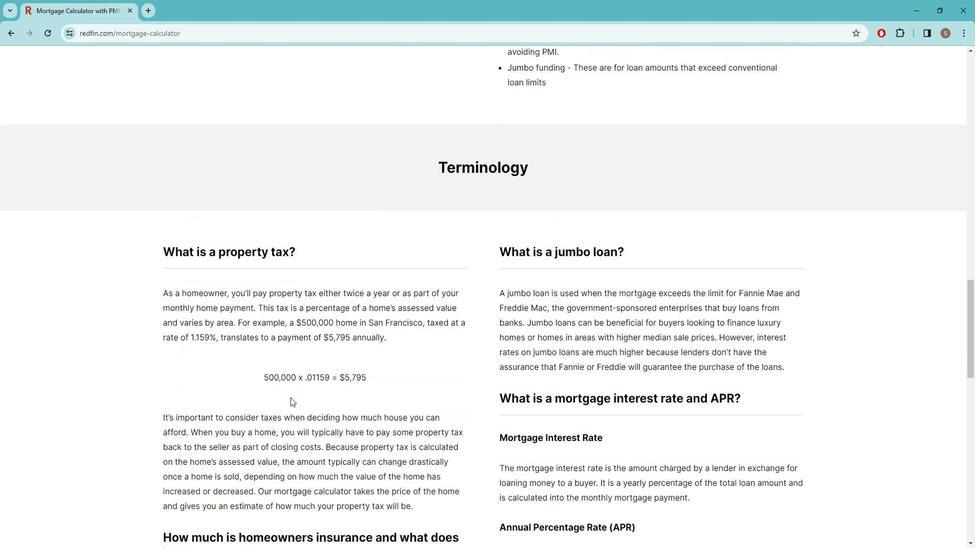 
Action: Mouse scrolled (303, 395) with delta (0, 0)
Screenshot: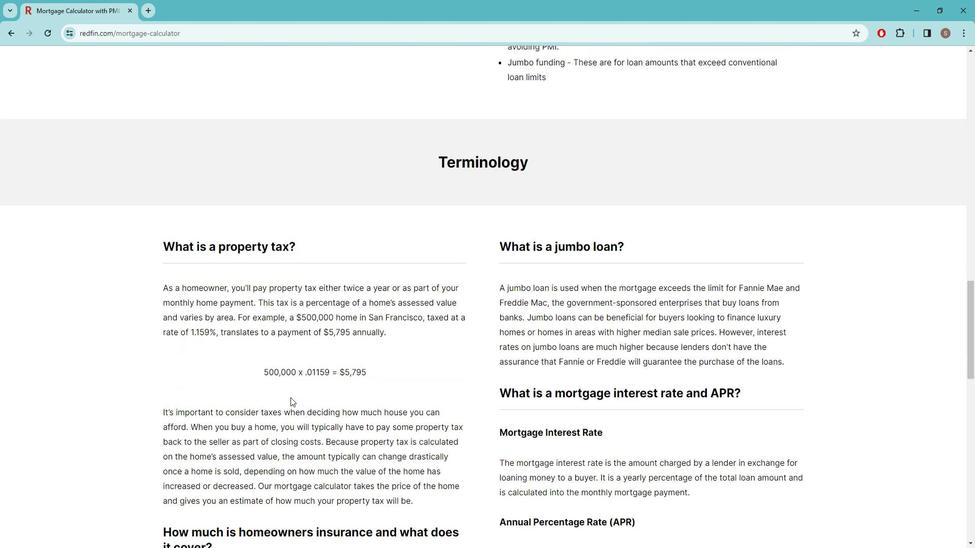 
Action: Mouse scrolled (303, 395) with delta (0, 0)
Screenshot: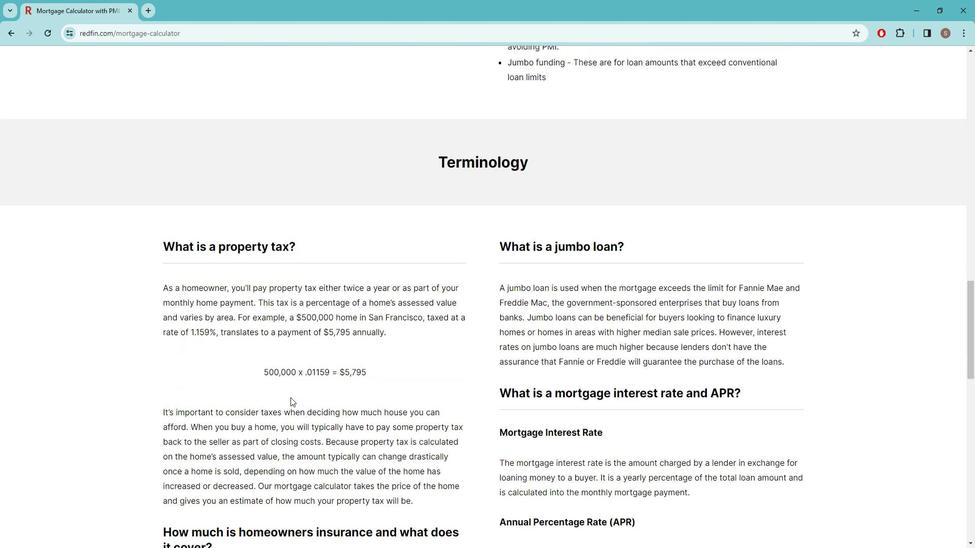 
Action: Mouse scrolled (303, 395) with delta (0, 0)
Screenshot: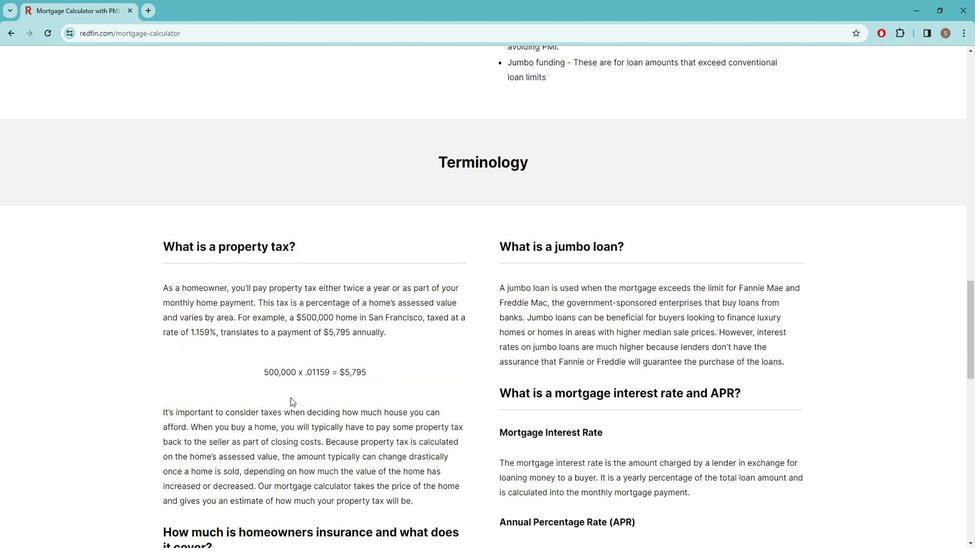 
Action: Mouse scrolled (303, 395) with delta (0, 0)
Screenshot: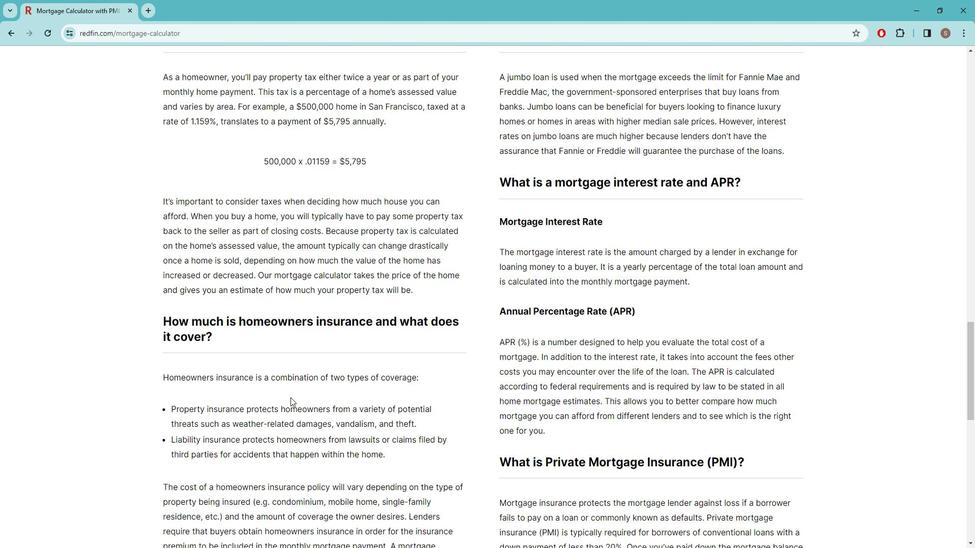 
Action: Mouse scrolled (303, 395) with delta (0, 0)
Screenshot: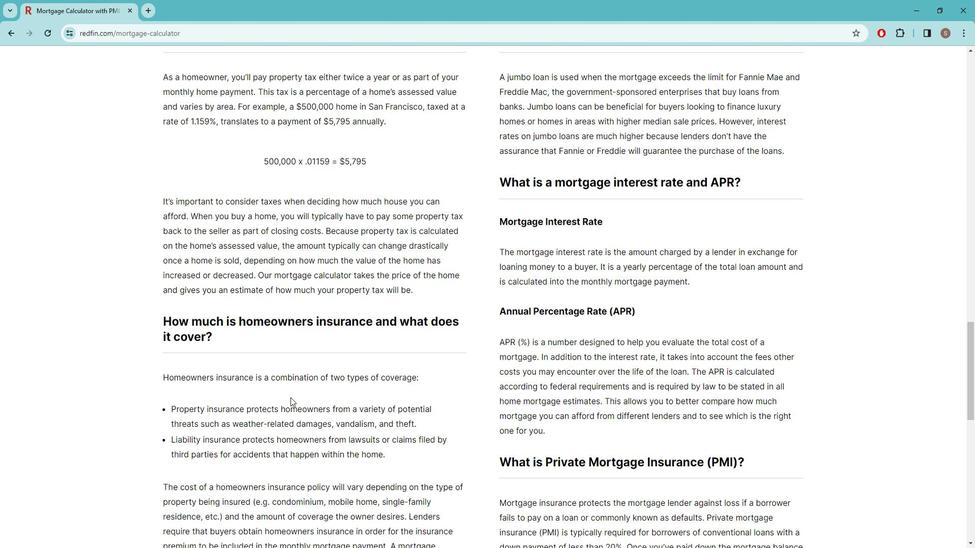 
Action: Mouse scrolled (303, 395) with delta (0, 0)
Screenshot: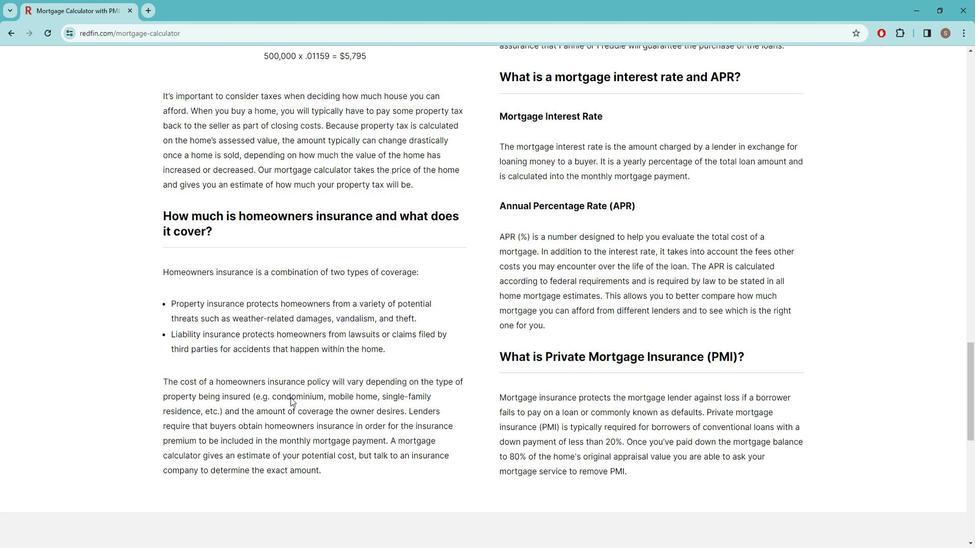 
Action: Mouse scrolled (303, 395) with delta (0, 0)
Screenshot: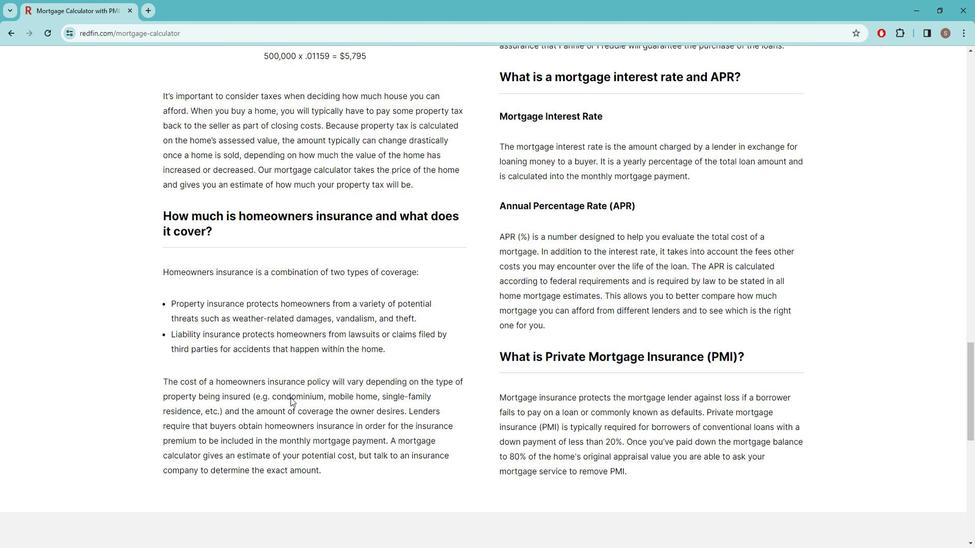 
Action: Mouse scrolled (303, 395) with delta (0, 0)
Screenshot: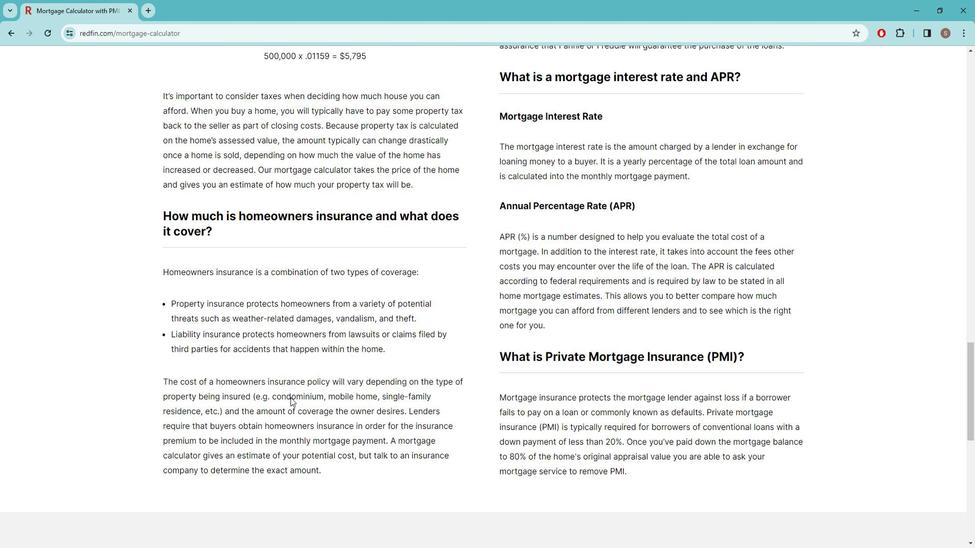 
Action: Mouse scrolled (303, 395) with delta (0, 0)
Screenshot: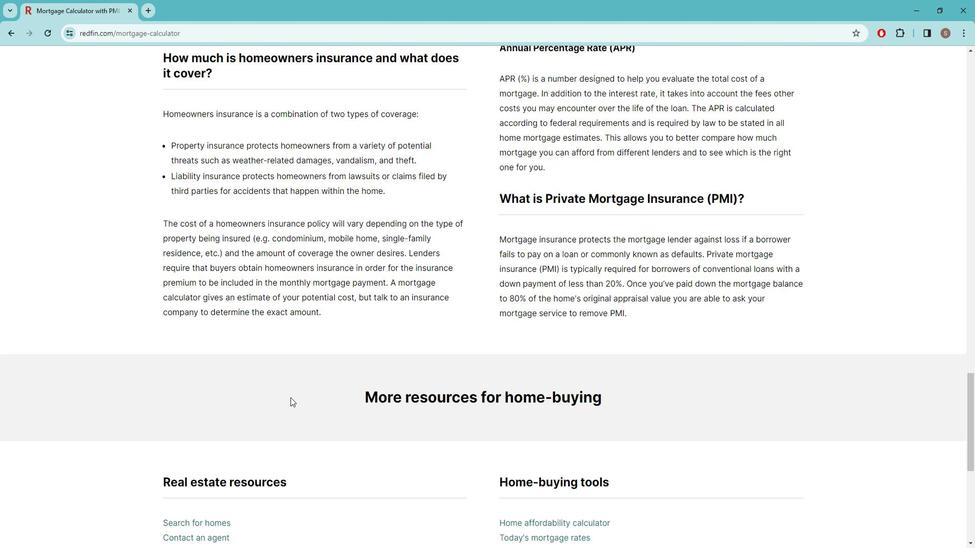 
Action: Mouse scrolled (303, 395) with delta (0, 0)
Screenshot: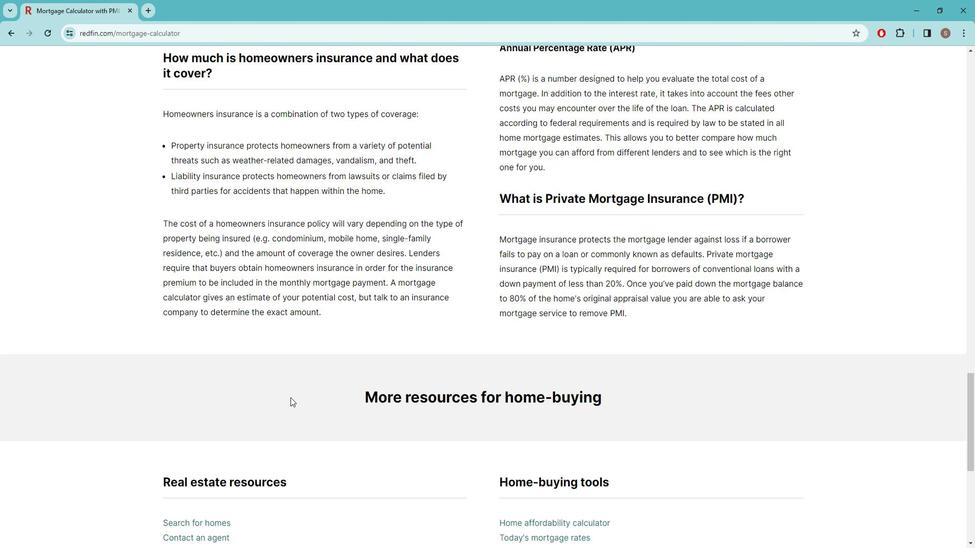 
Action: Mouse scrolled (303, 395) with delta (0, 0)
Screenshot: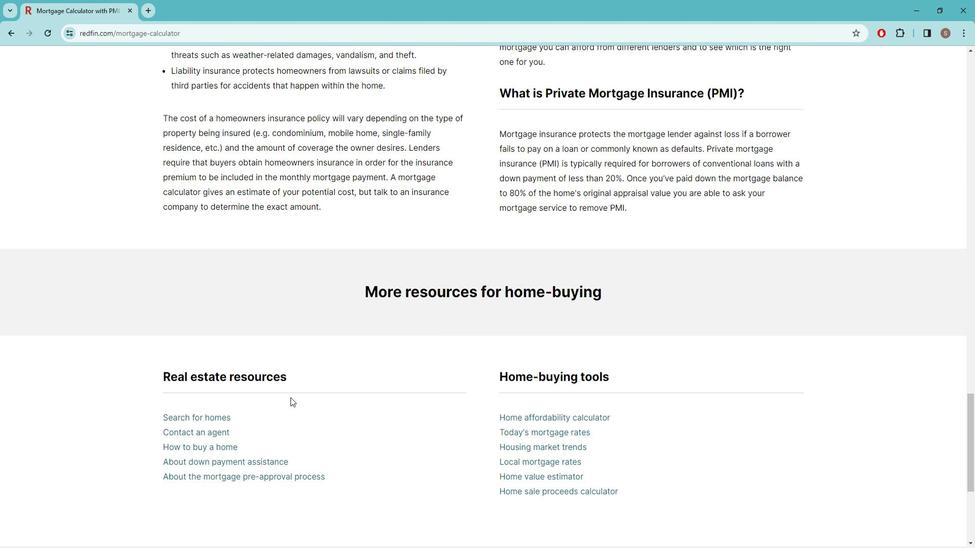 
Action: Mouse scrolled (303, 395) with delta (0, 0)
Screenshot: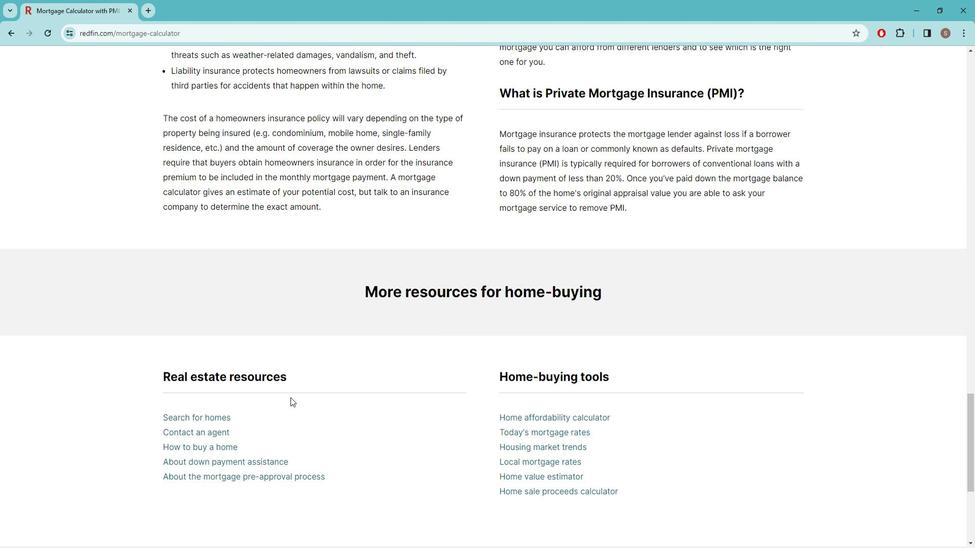 
Action: Mouse scrolled (303, 395) with delta (0, 0)
Screenshot: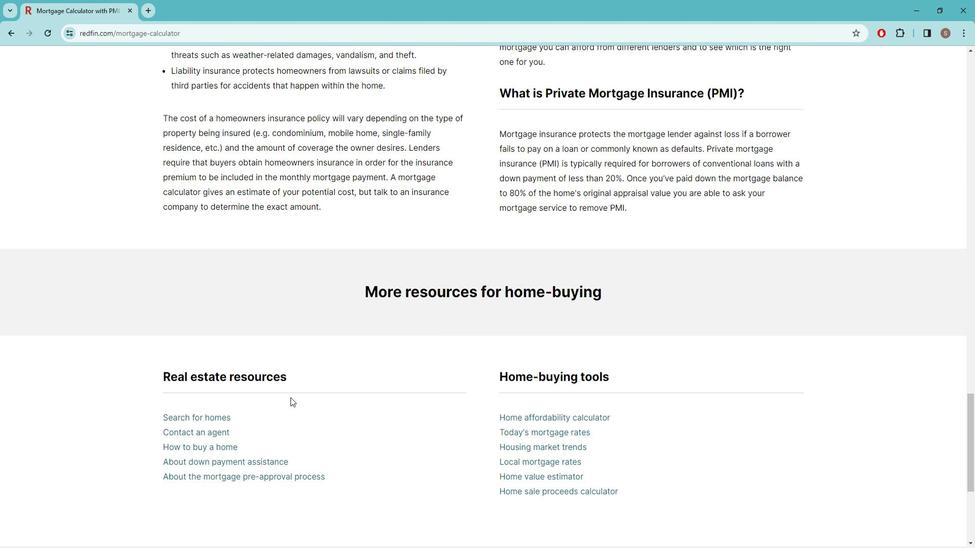 
Action: Mouse scrolled (303, 396) with delta (0, 0)
Screenshot: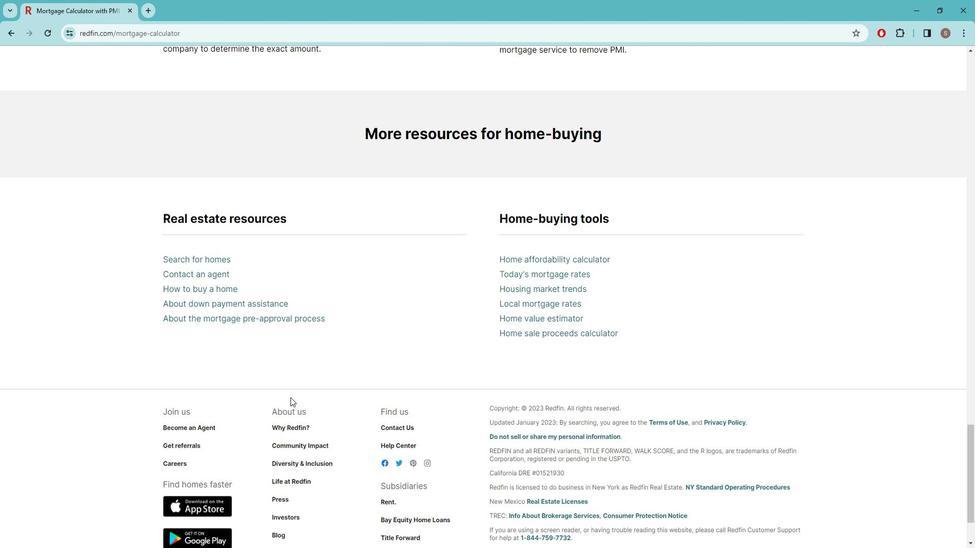 
Action: Mouse scrolled (303, 396) with delta (0, 0)
Screenshot: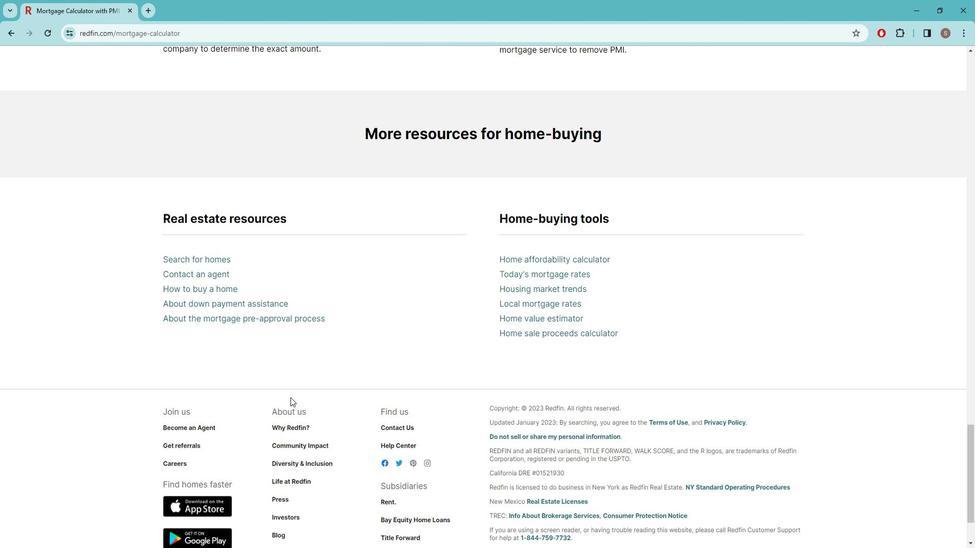 
Action: Mouse scrolled (303, 396) with delta (0, 0)
Screenshot: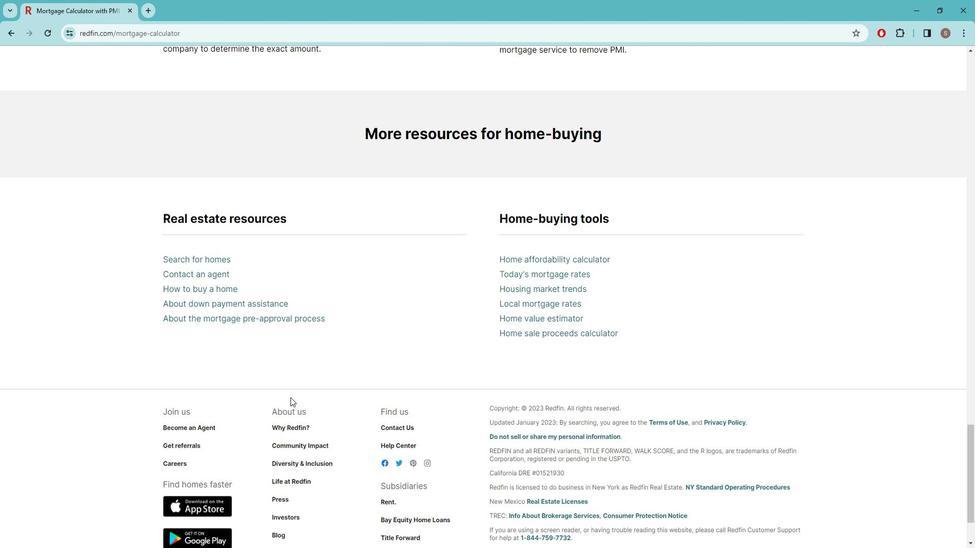 
Action: Mouse scrolled (303, 396) with delta (0, 0)
Screenshot: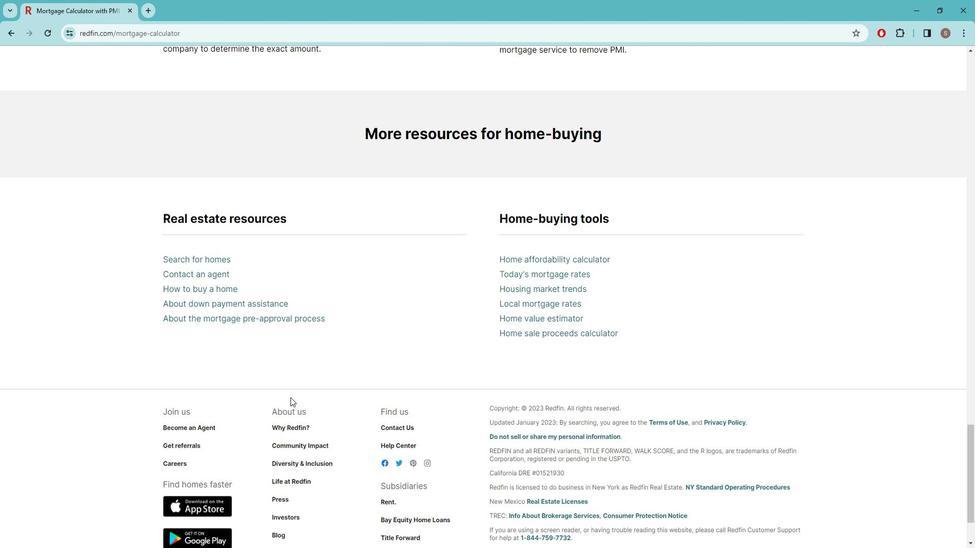 
Action: Mouse scrolled (303, 396) with delta (0, 0)
Screenshot: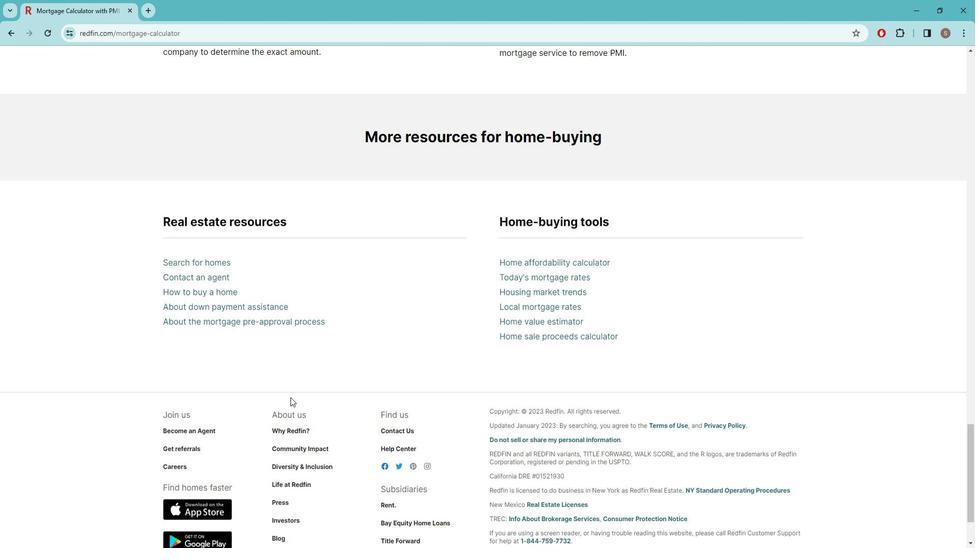 
Action: Mouse scrolled (303, 396) with delta (0, 0)
Screenshot: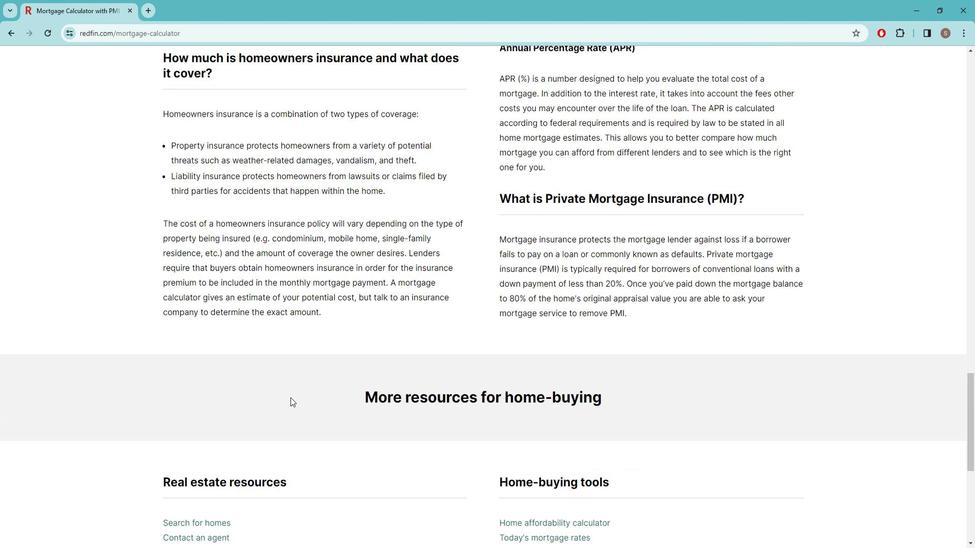 
Action: Mouse scrolled (303, 396) with delta (0, 0)
Screenshot: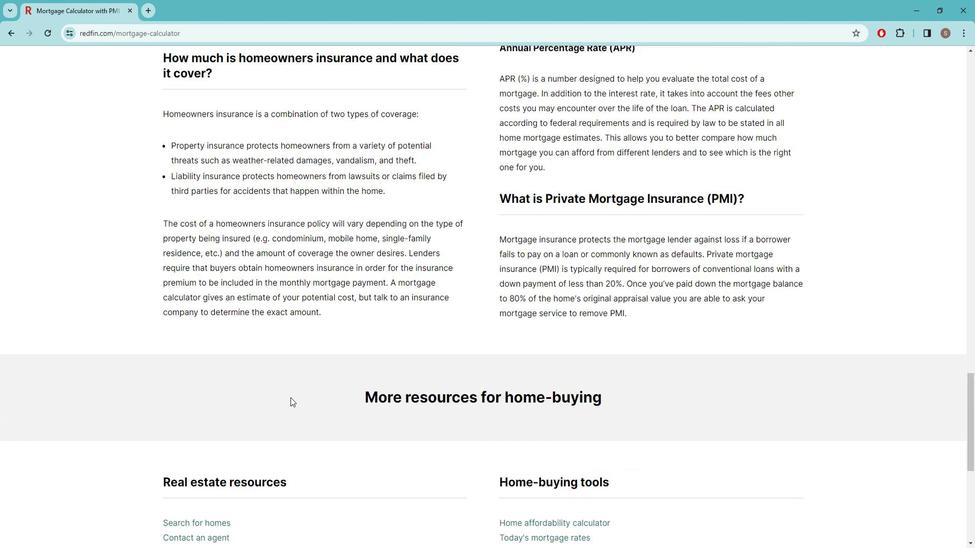 
Action: Mouse scrolled (303, 396) with delta (0, 0)
Screenshot: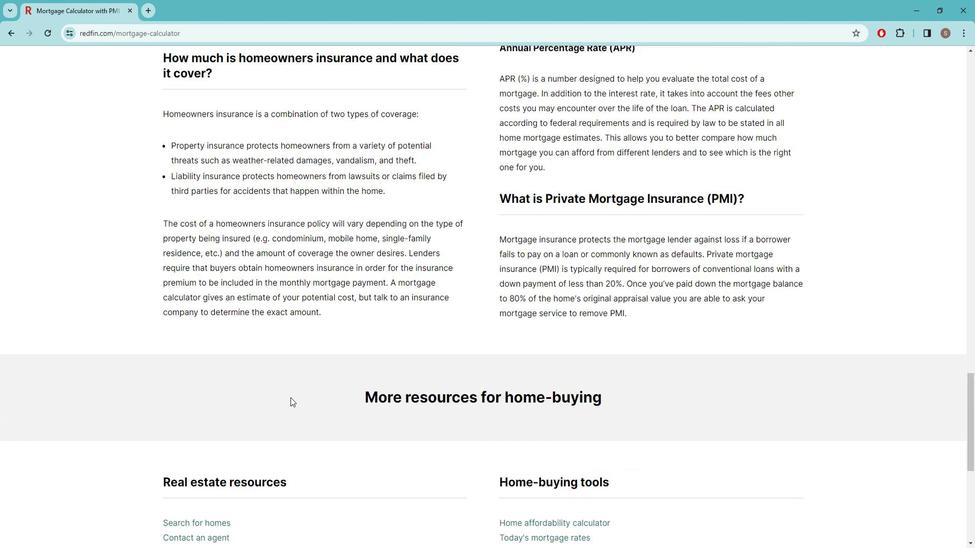 
Action: Mouse scrolled (303, 396) with delta (0, 0)
Screenshot: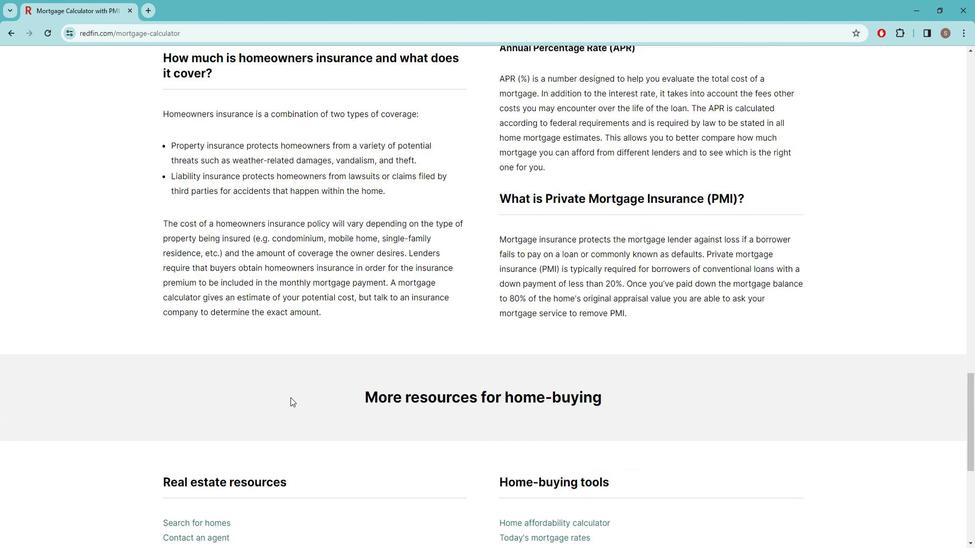 
Action: Mouse scrolled (303, 396) with delta (0, 0)
Screenshot: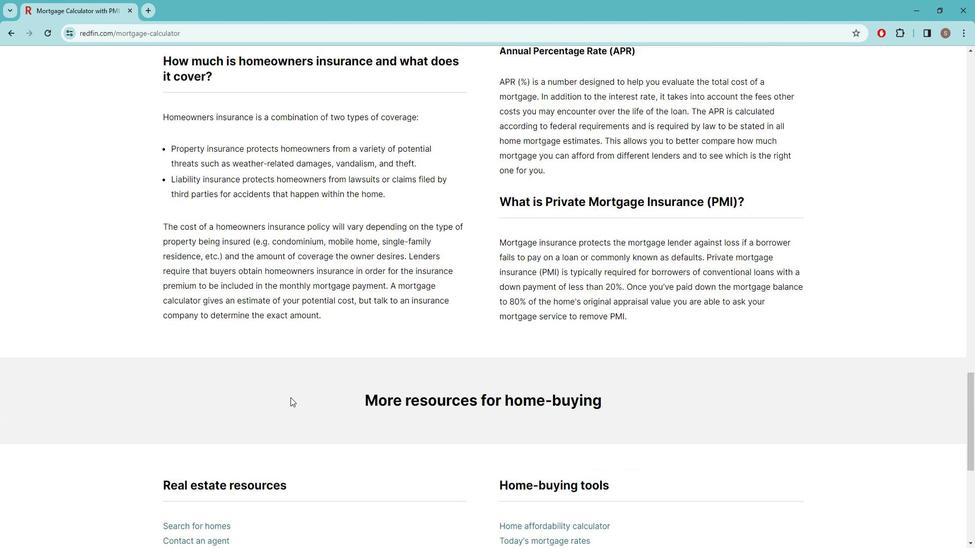 
Action: Mouse scrolled (303, 396) with delta (0, 0)
Screenshot: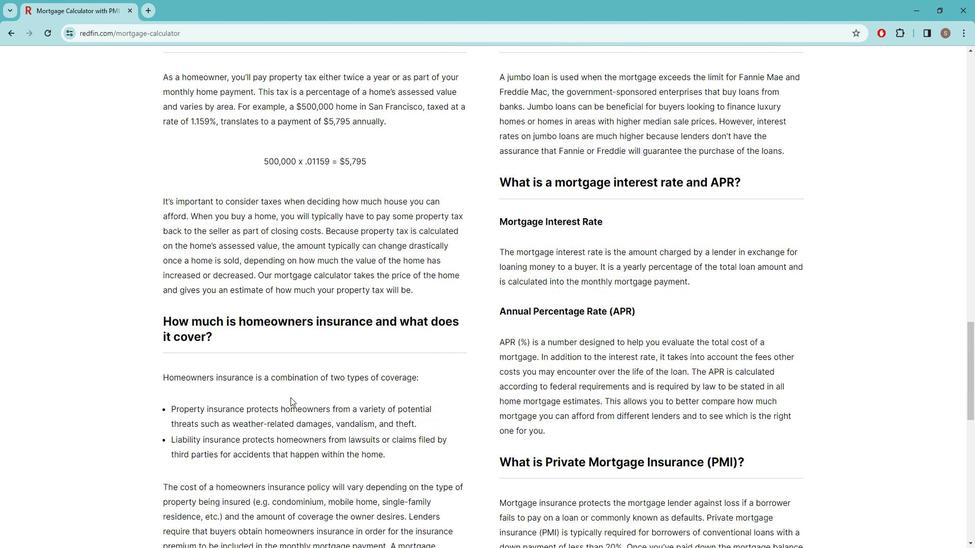 
Action: Mouse scrolled (303, 396) with delta (0, 0)
Screenshot: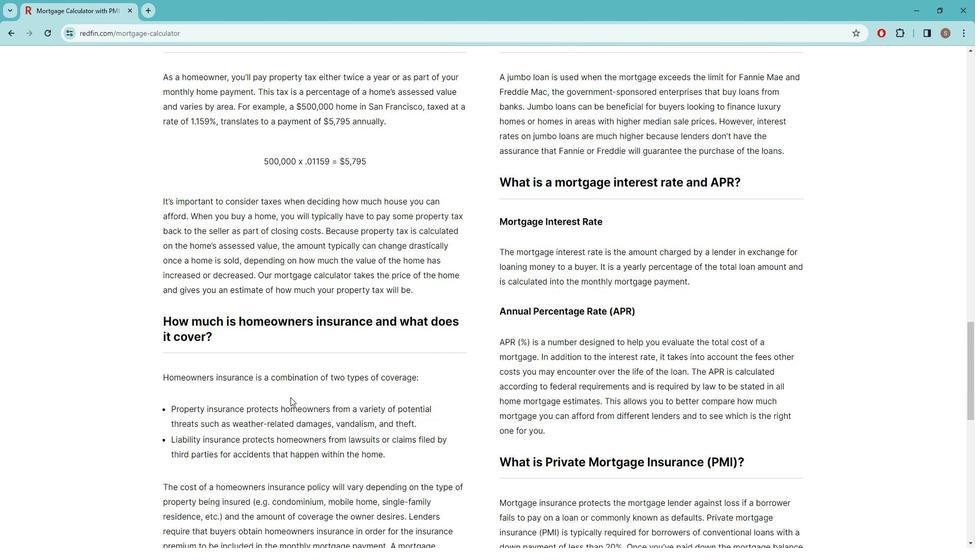 
Action: Mouse scrolled (303, 396) with delta (0, 0)
Screenshot: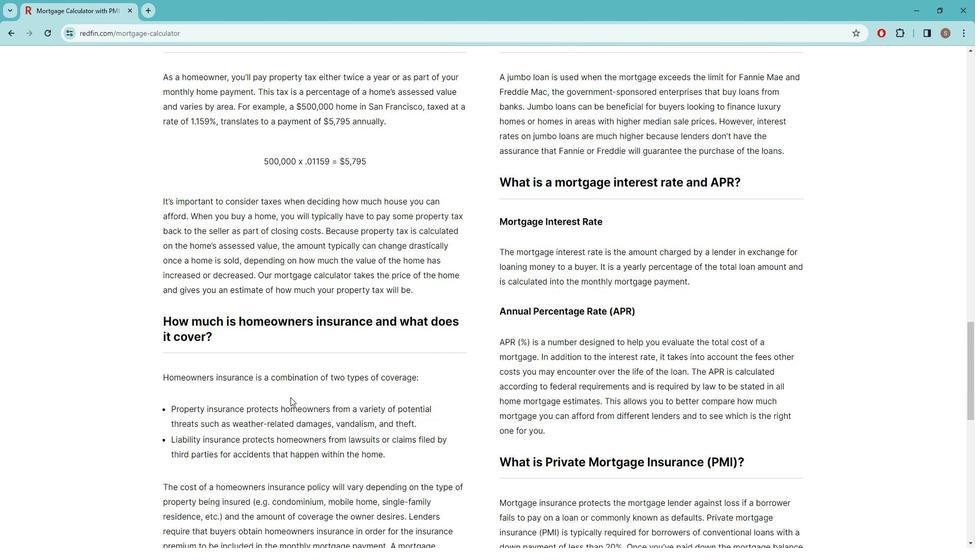 
Action: Mouse scrolled (303, 396) with delta (0, 0)
Screenshot: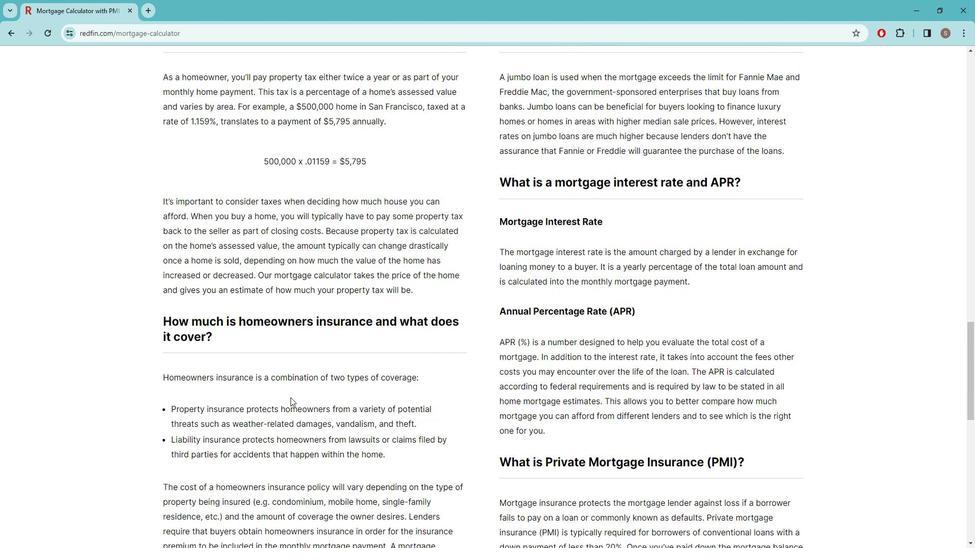 
Action: Mouse scrolled (303, 396) with delta (0, 0)
Screenshot: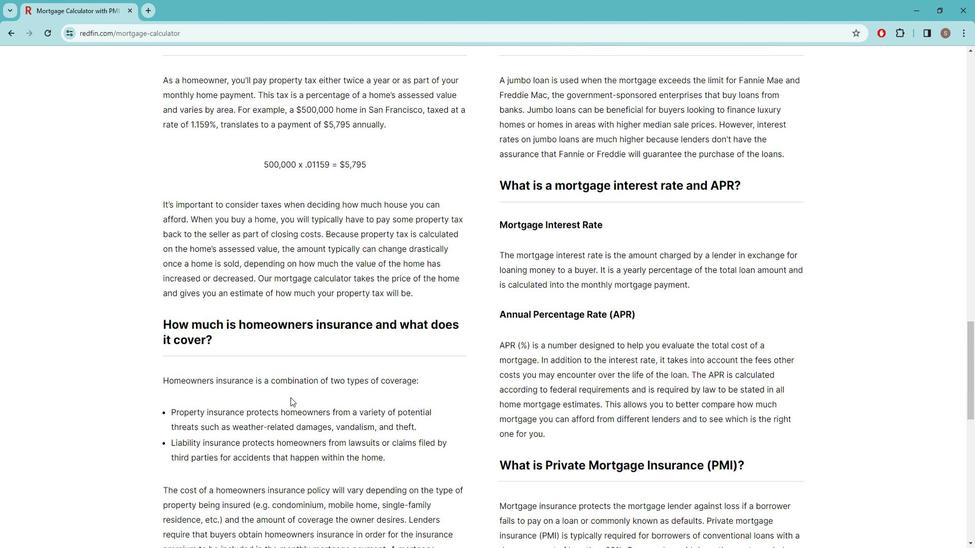 
Action: Mouse scrolled (303, 396) with delta (0, 0)
Screenshot: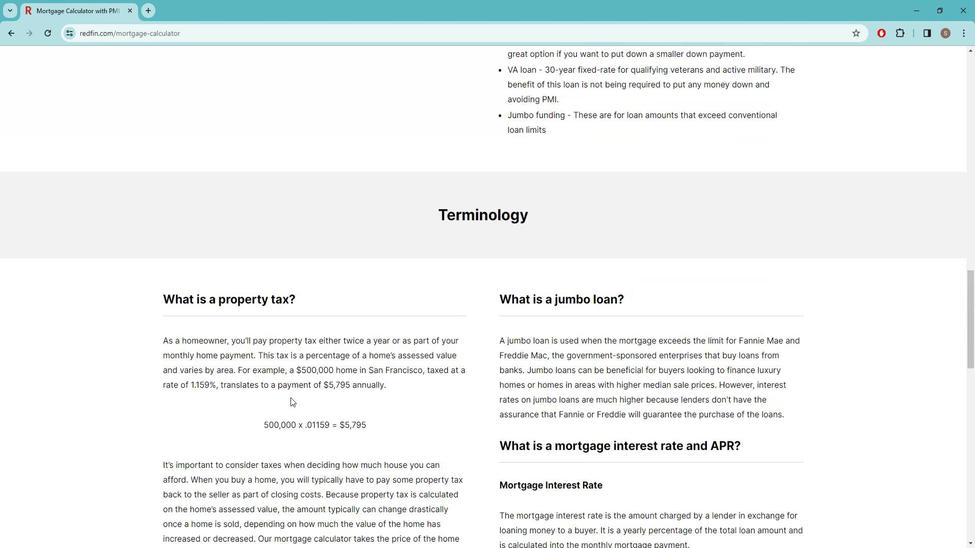 
Action: Mouse scrolled (303, 396) with delta (0, 0)
Screenshot: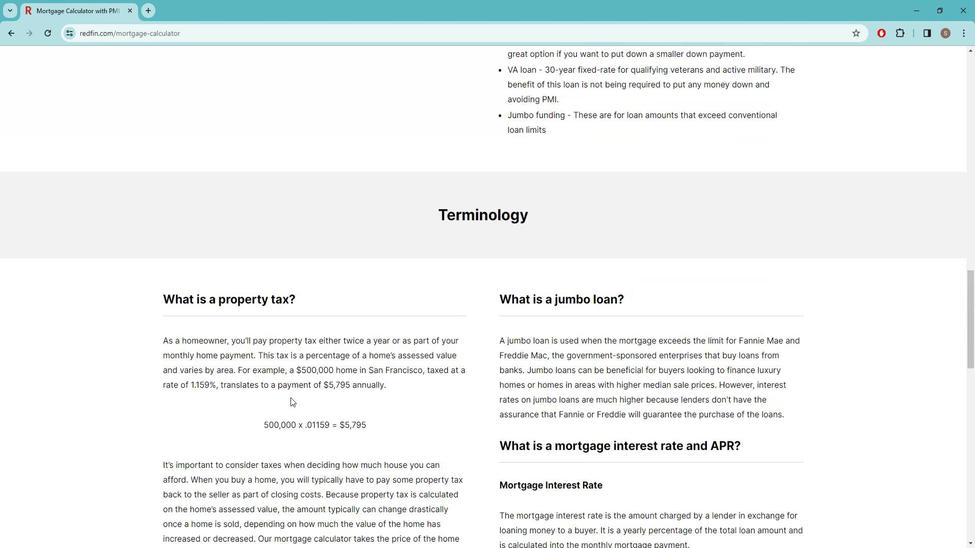 
Action: Mouse scrolled (303, 396) with delta (0, 0)
Screenshot: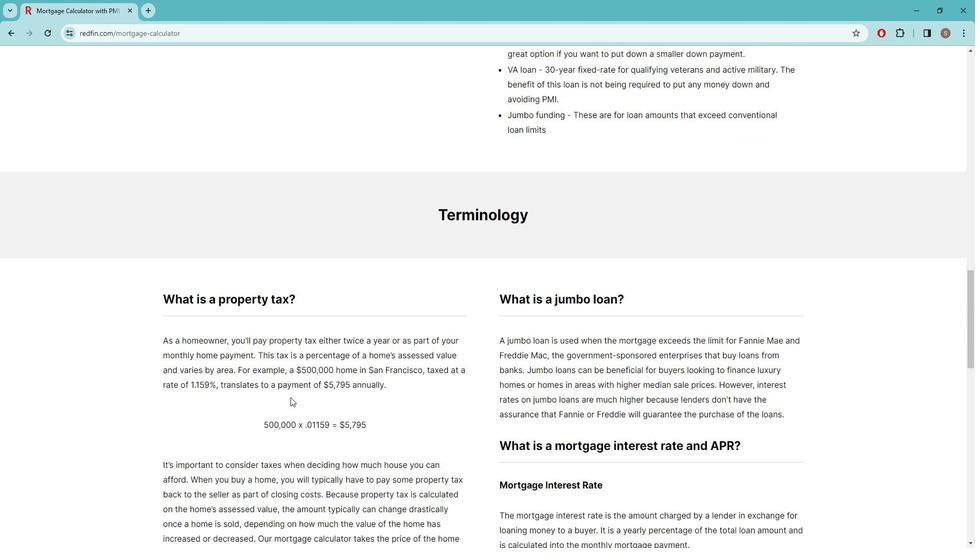 
Action: Mouse scrolled (303, 396) with delta (0, 0)
Screenshot: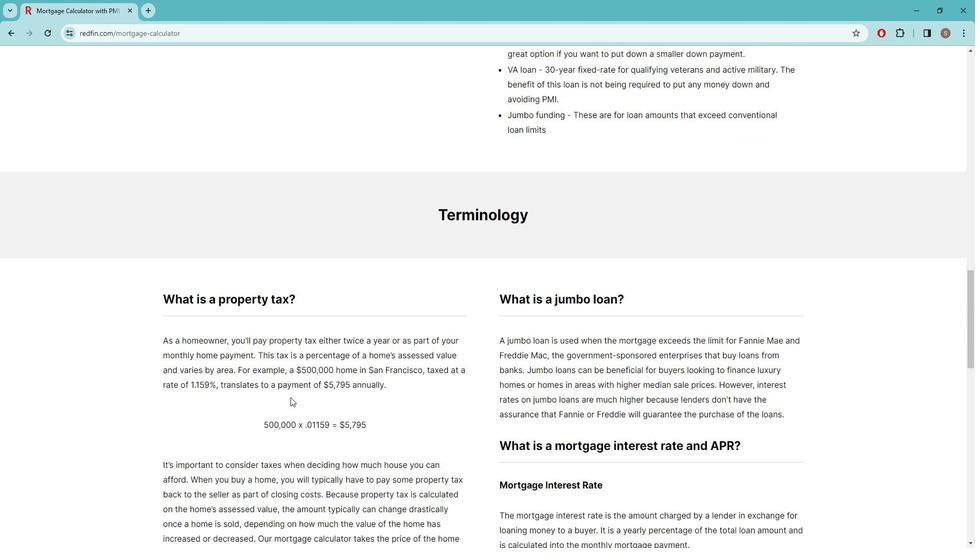 
Action: Mouse scrolled (303, 396) with delta (0, 0)
Screenshot: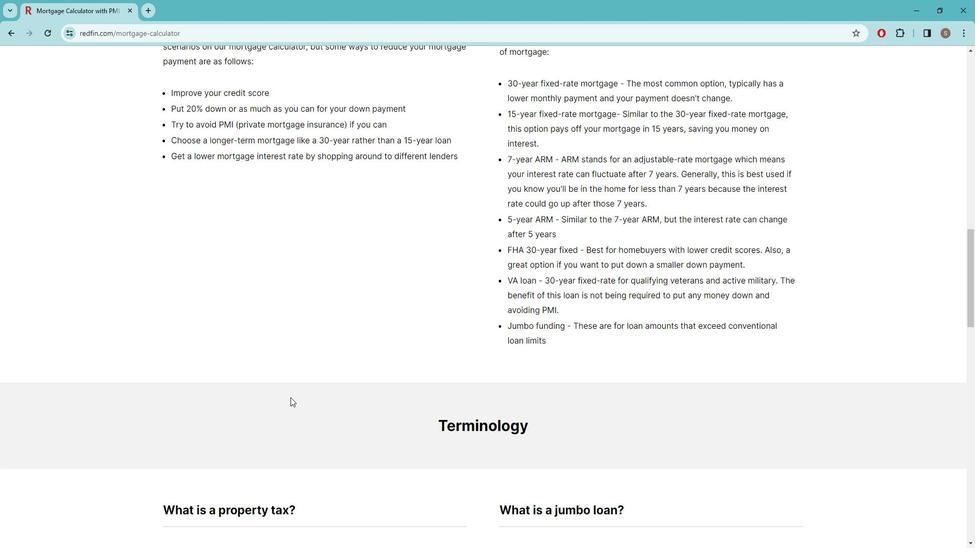 
Action: Mouse scrolled (303, 396) with delta (0, 0)
Screenshot: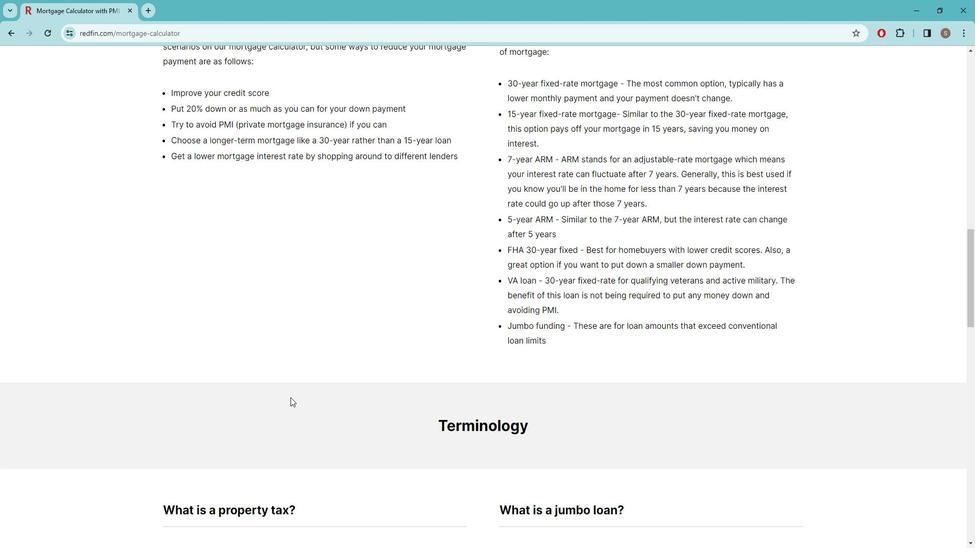 
Action: Mouse scrolled (303, 396) with delta (0, 0)
Screenshot: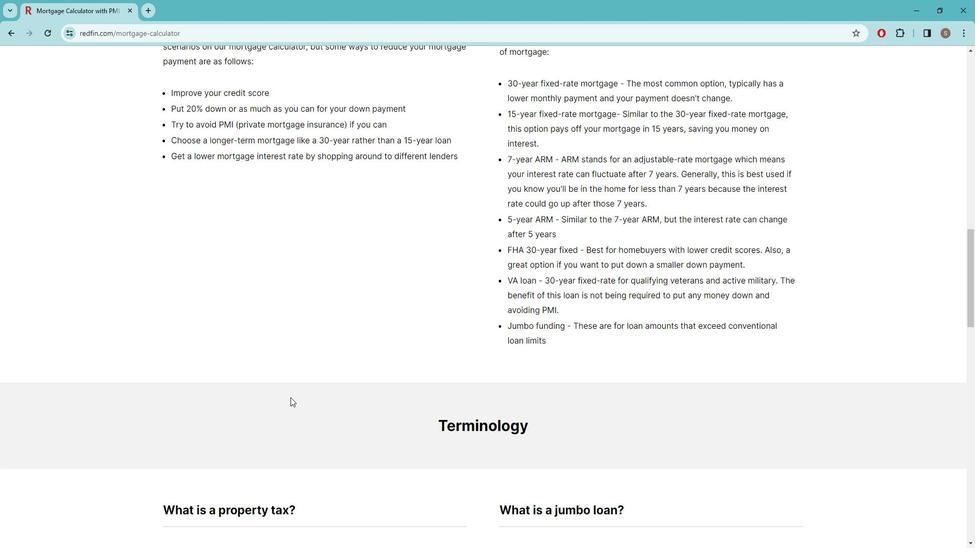 
Action: Mouse scrolled (303, 396) with delta (0, 0)
Screenshot: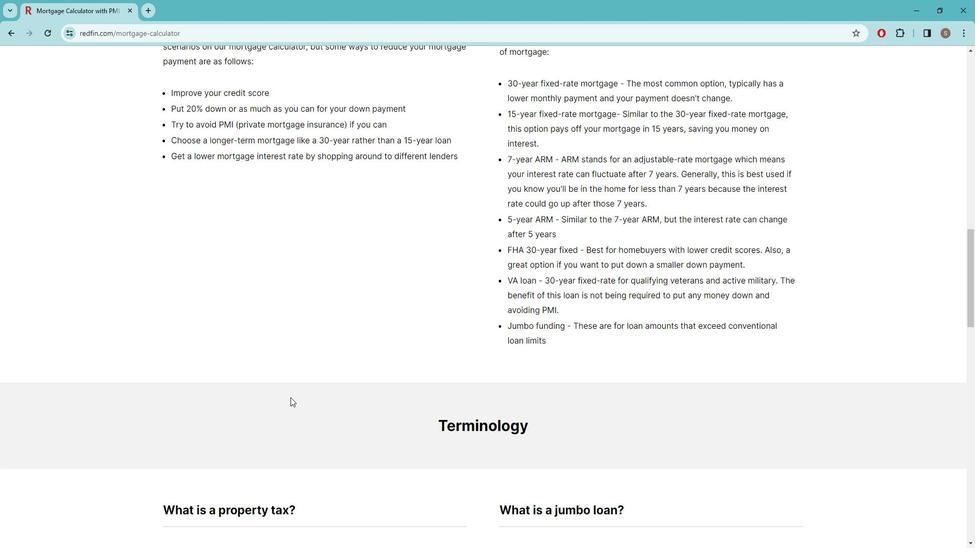 
Action: Mouse scrolled (303, 396) with delta (0, 0)
Screenshot: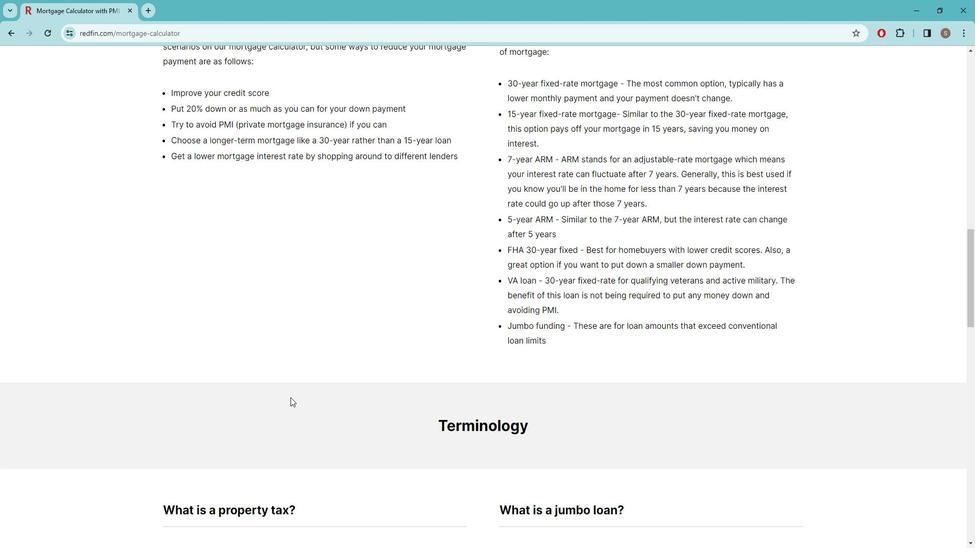 
Action: Mouse scrolled (303, 396) with delta (0, 0)
Screenshot: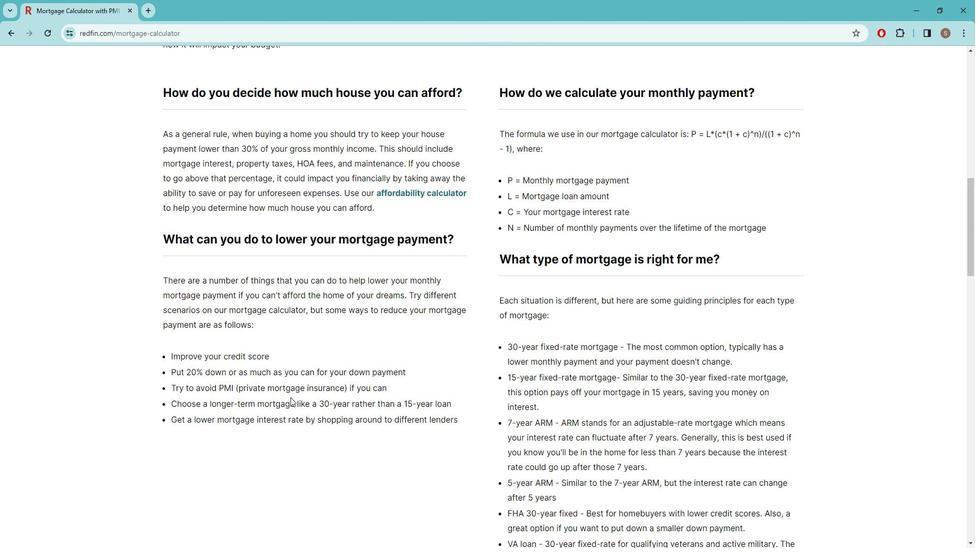 
Action: Mouse scrolled (303, 396) with delta (0, 0)
Screenshot: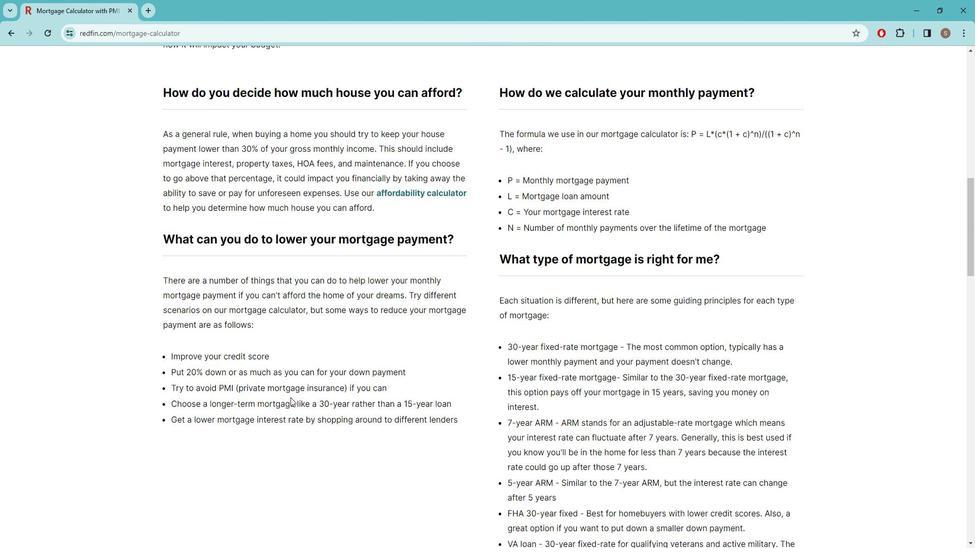 
Action: Mouse scrolled (303, 396) with delta (0, 0)
Screenshot: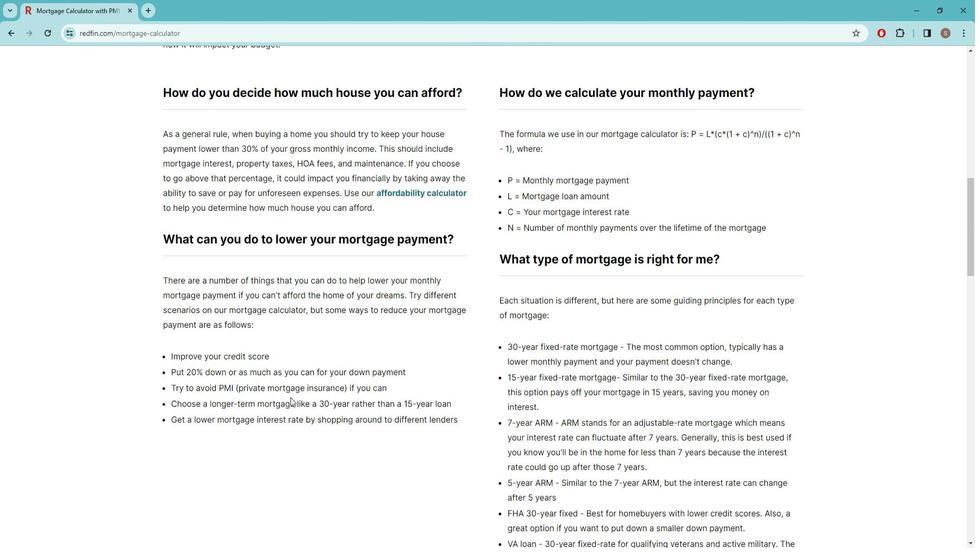 
Action: Mouse scrolled (303, 396) with delta (0, 0)
Screenshot: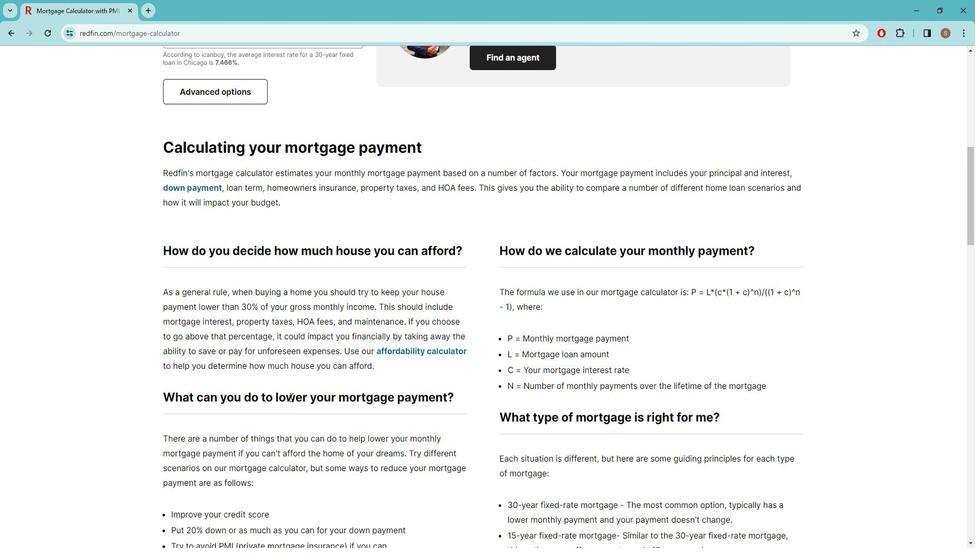 
Action: Mouse scrolled (303, 396) with delta (0, 0)
Screenshot: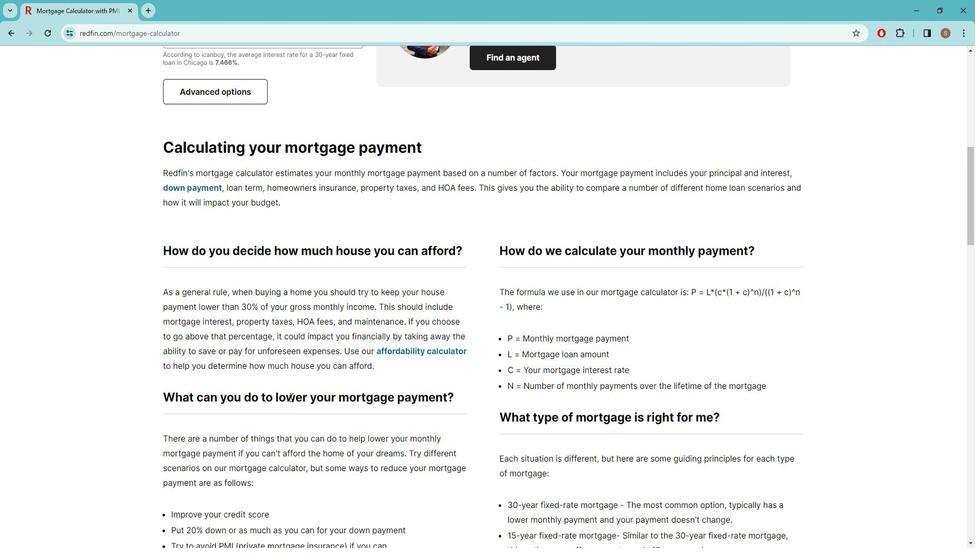 
Action: Mouse scrolled (303, 396) with delta (0, 0)
Screenshot: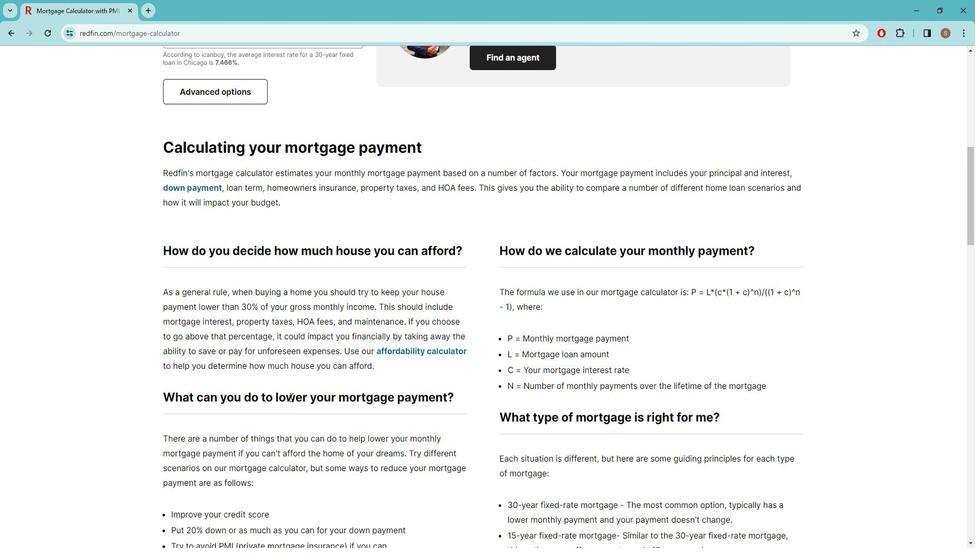 
Action: Mouse scrolled (303, 396) with delta (0, 0)
Screenshot: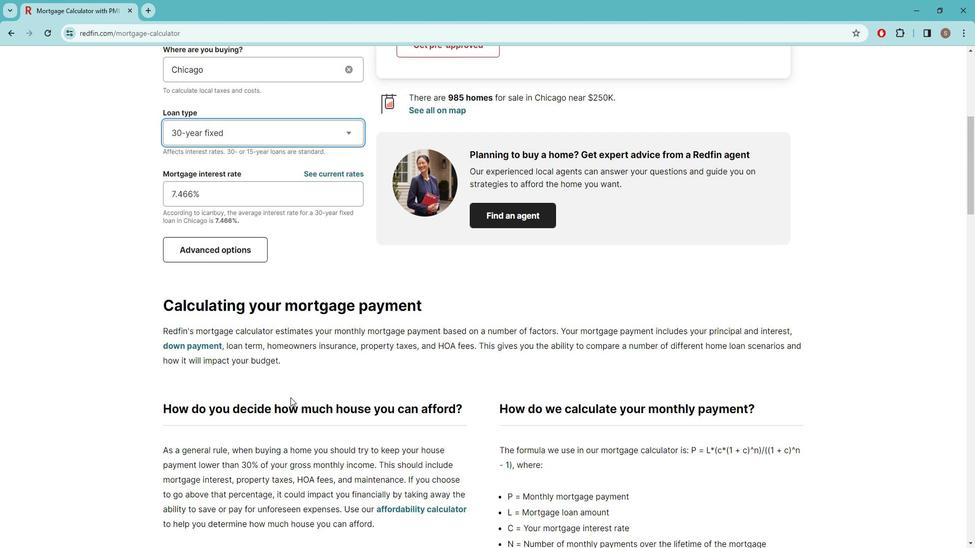 
Action: Mouse moved to (294, 408)
Screenshot: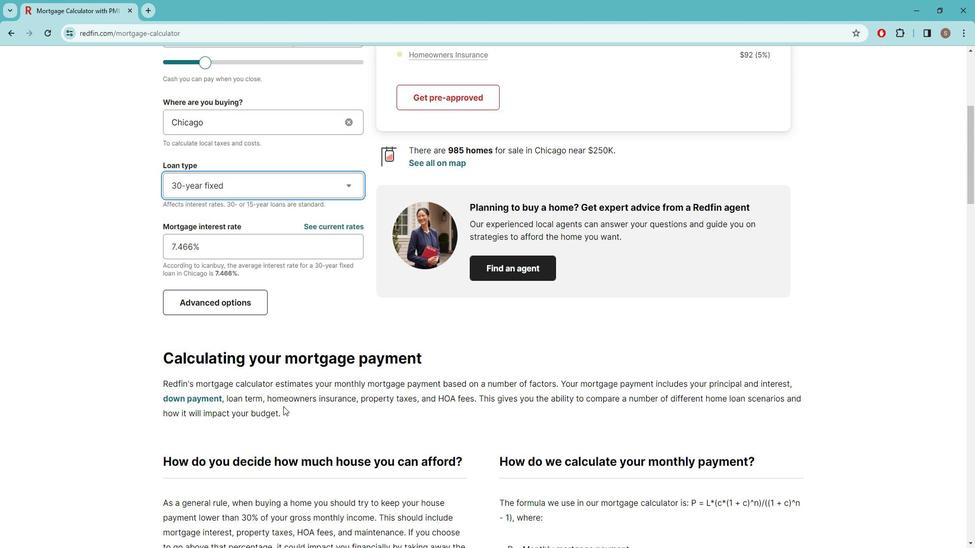 
Action: Mouse scrolled (294, 408) with delta (0, 0)
Screenshot: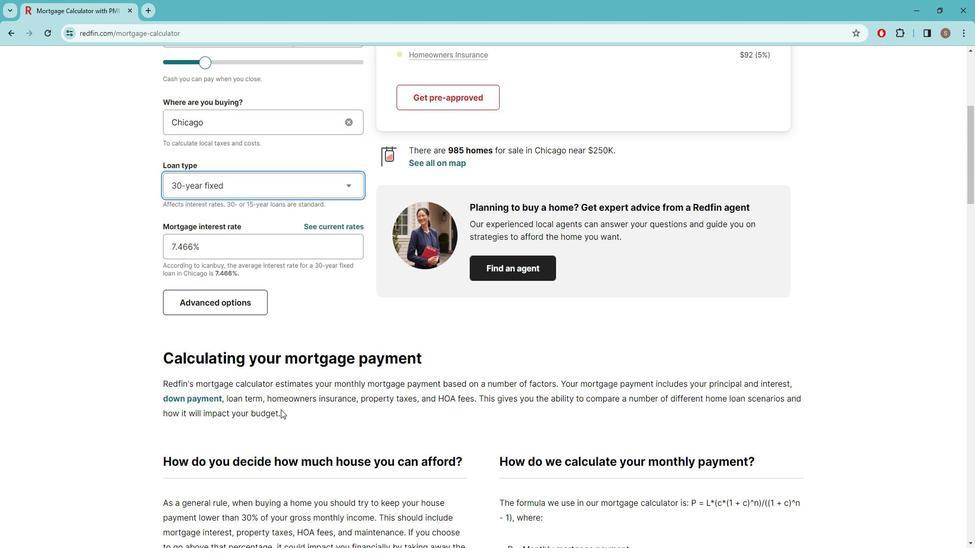 
Action: Mouse scrolled (294, 408) with delta (0, 0)
Screenshot: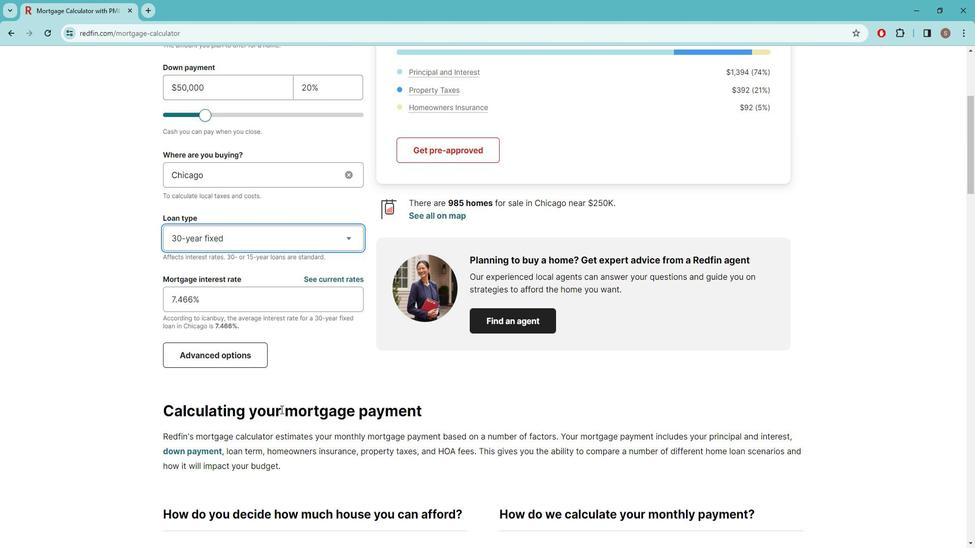 
Action: Mouse scrolled (294, 408) with delta (0, 0)
Screenshot: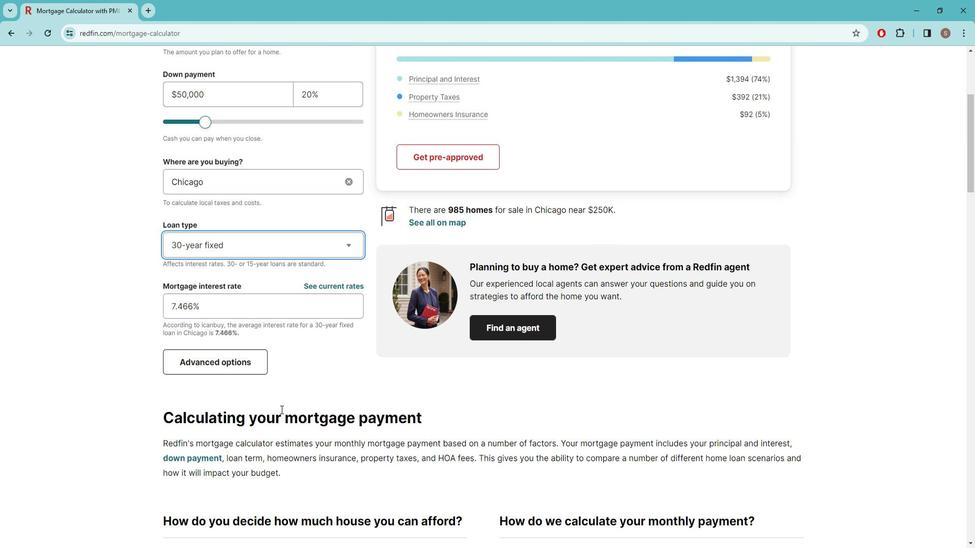 
Action: Mouse scrolled (294, 408) with delta (0, 0)
Screenshot: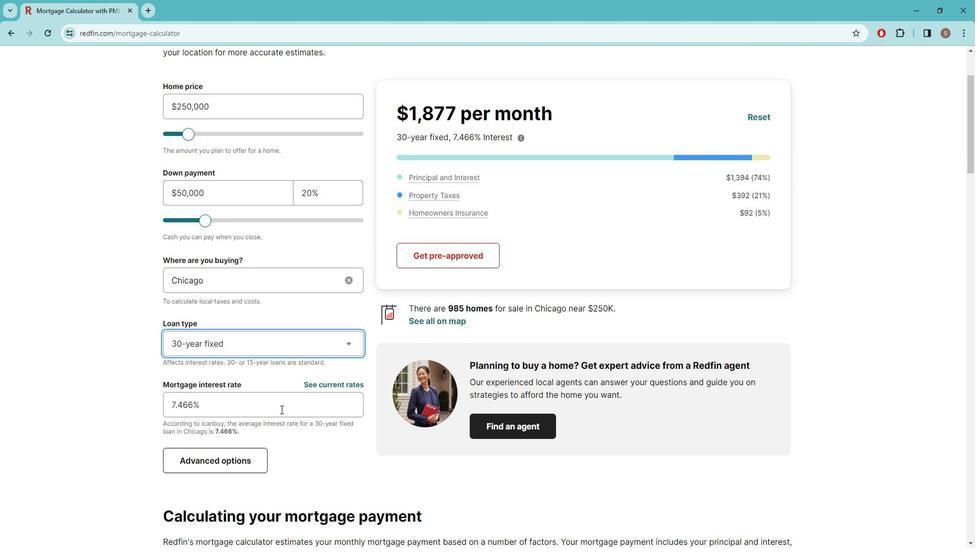 
Action: Mouse scrolled (294, 408) with delta (0, 0)
Screenshot: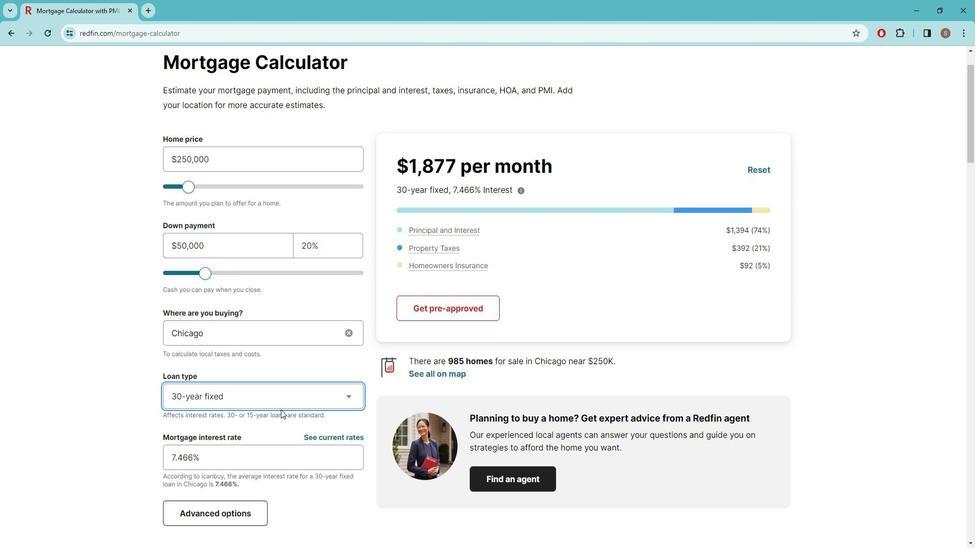 
Action: Mouse scrolled (294, 408) with delta (0, 0)
Screenshot: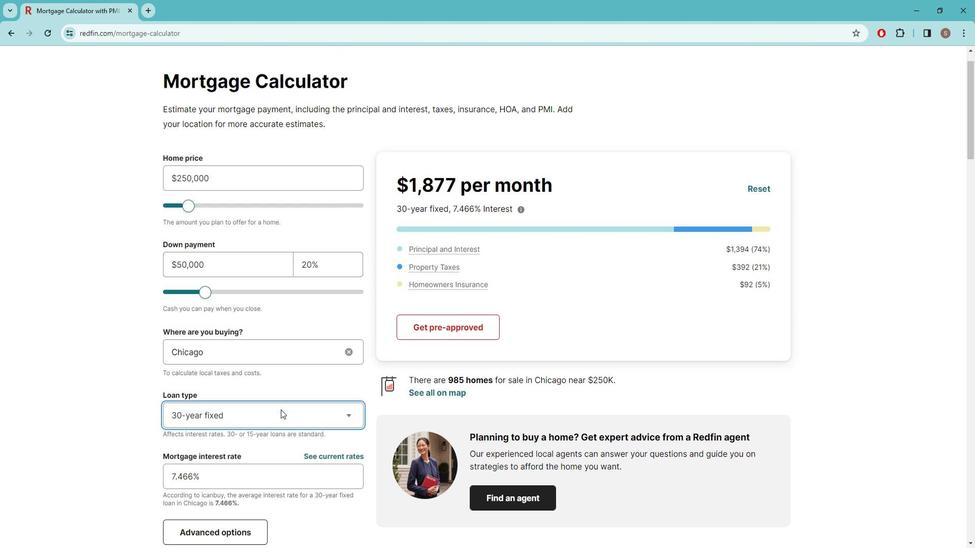 
Action: Mouse scrolled (294, 408) with delta (0, 0)
Screenshot: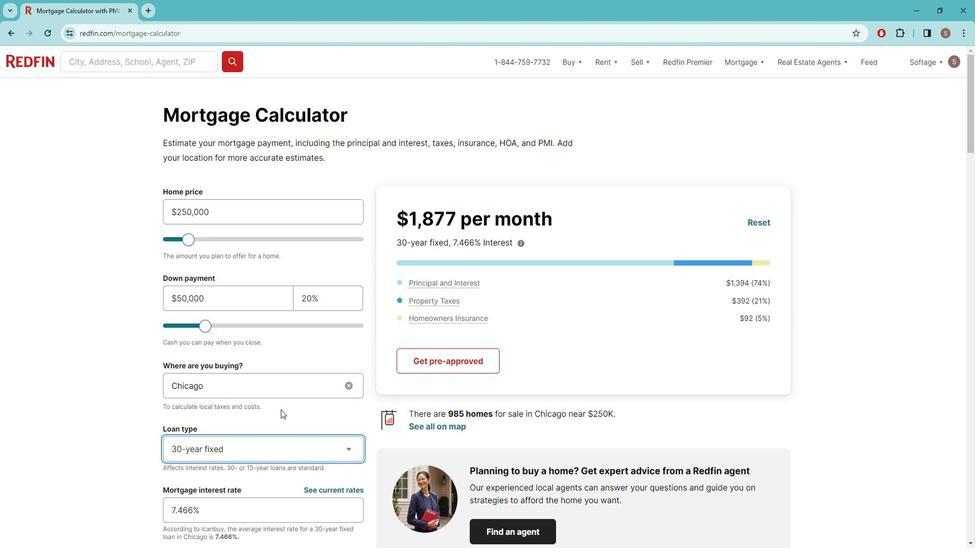
Action: Mouse scrolled (294, 408) with delta (0, 0)
Screenshot: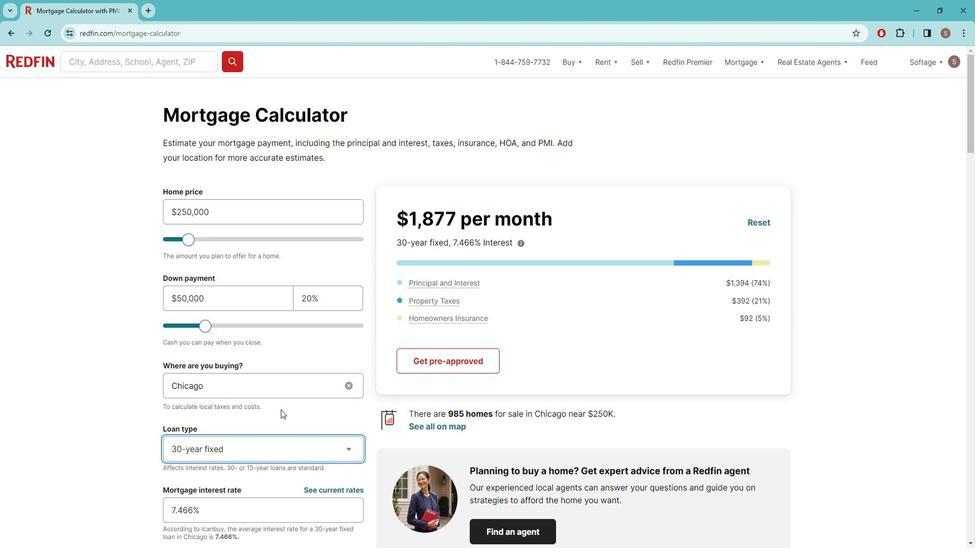 
Action: Mouse scrolled (294, 408) with delta (0, 0)
Screenshot: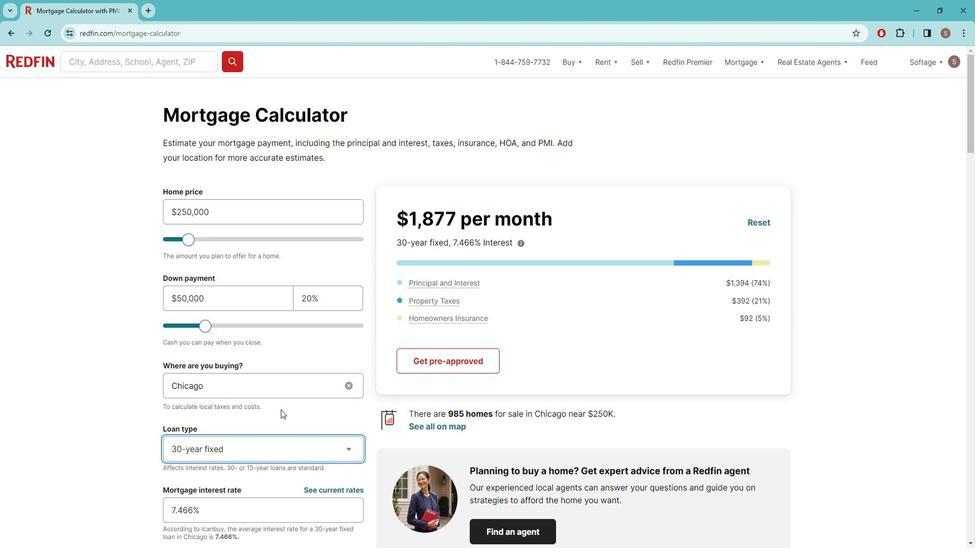 
Action: Mouse scrolled (294, 408) with delta (0, 0)
Screenshot: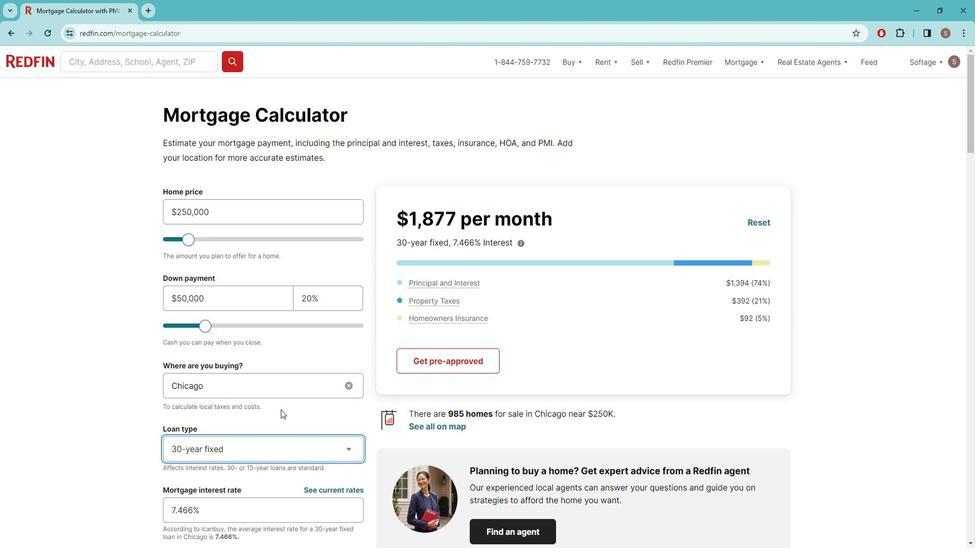 
Action: Mouse scrolled (294, 408) with delta (0, 0)
Screenshot: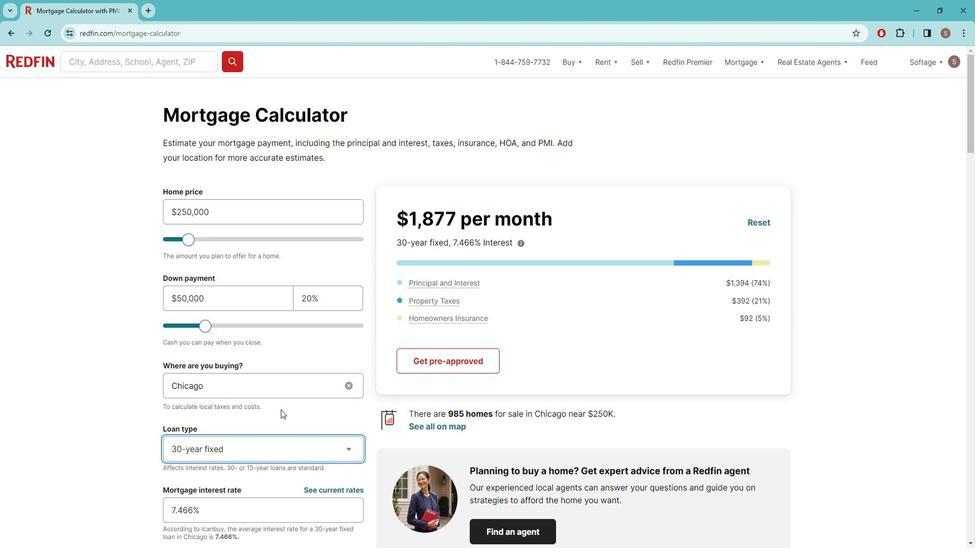 
Action: Mouse moved to (289, 413)
Screenshot: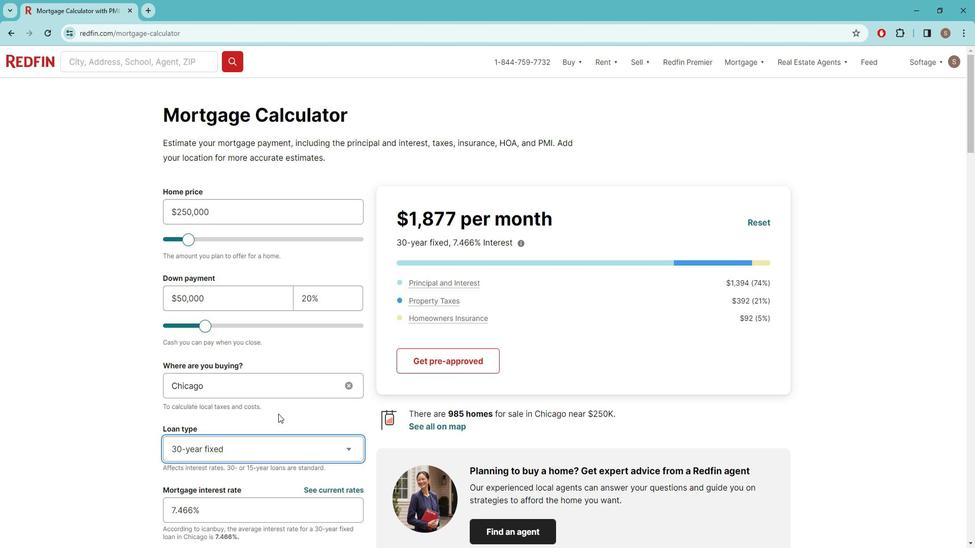 
